 Task: Create a due date automation trigger when advanced on, 2 working days after a card is due add fields without custom field "Resume" set to a date more than 1 working days from now at 11:00 AM.
Action: Mouse moved to (922, 340)
Screenshot: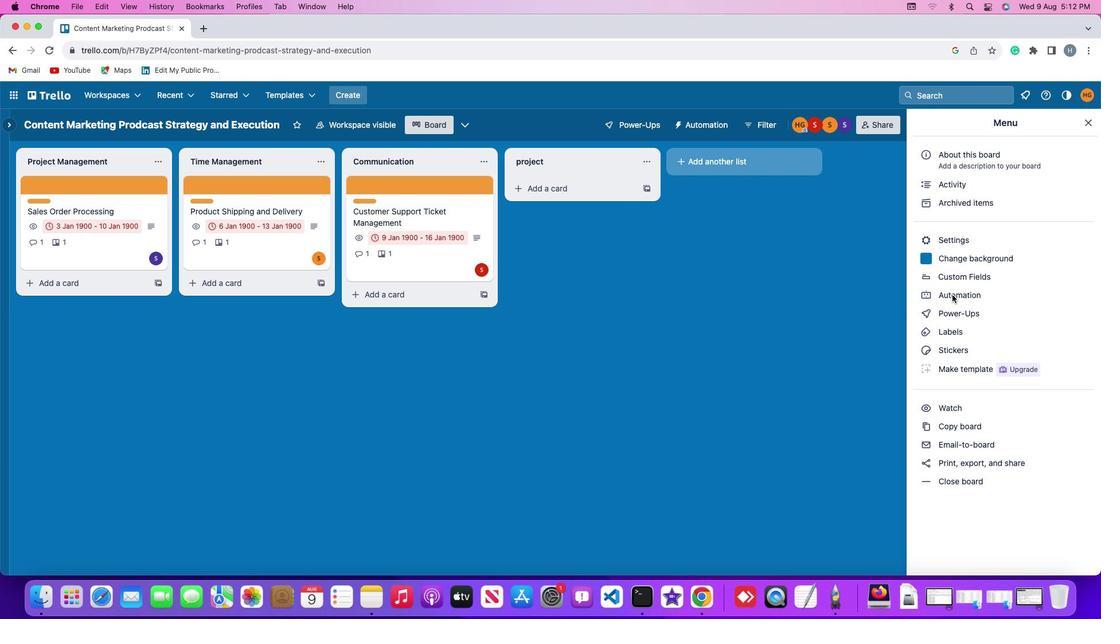 
Action: Mouse pressed left at (922, 340)
Screenshot: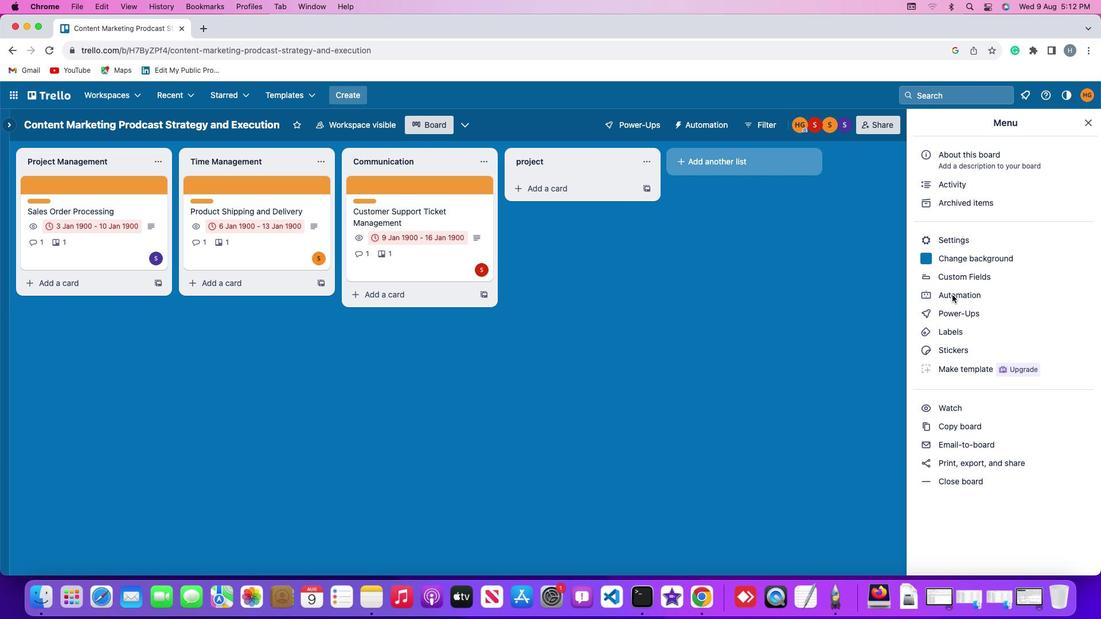 
Action: Mouse pressed left at (922, 340)
Screenshot: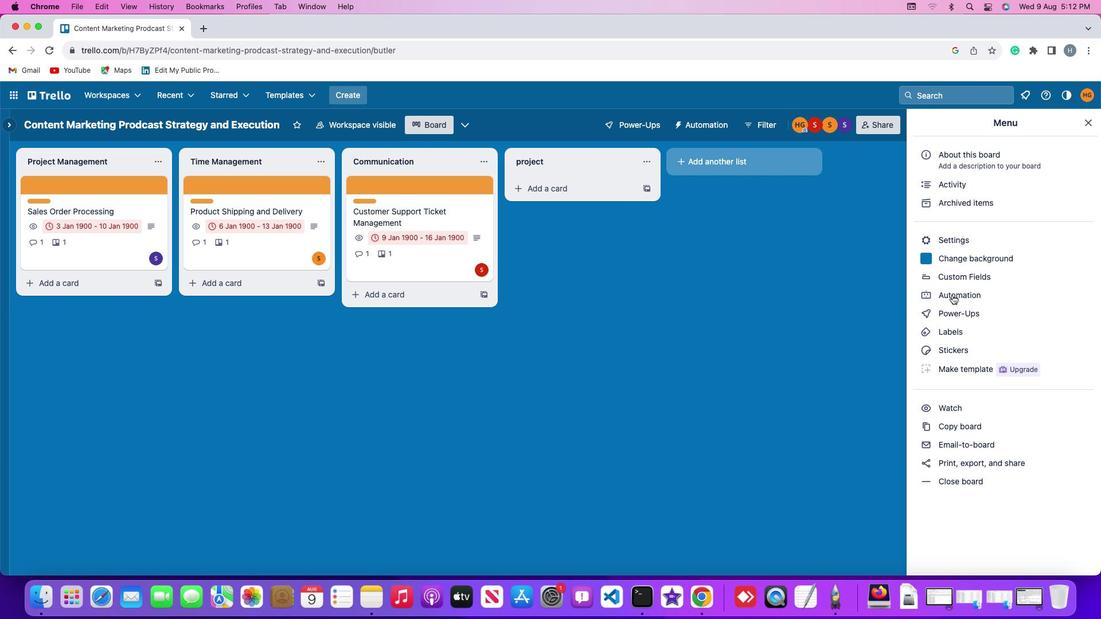 
Action: Mouse moved to (92, 323)
Screenshot: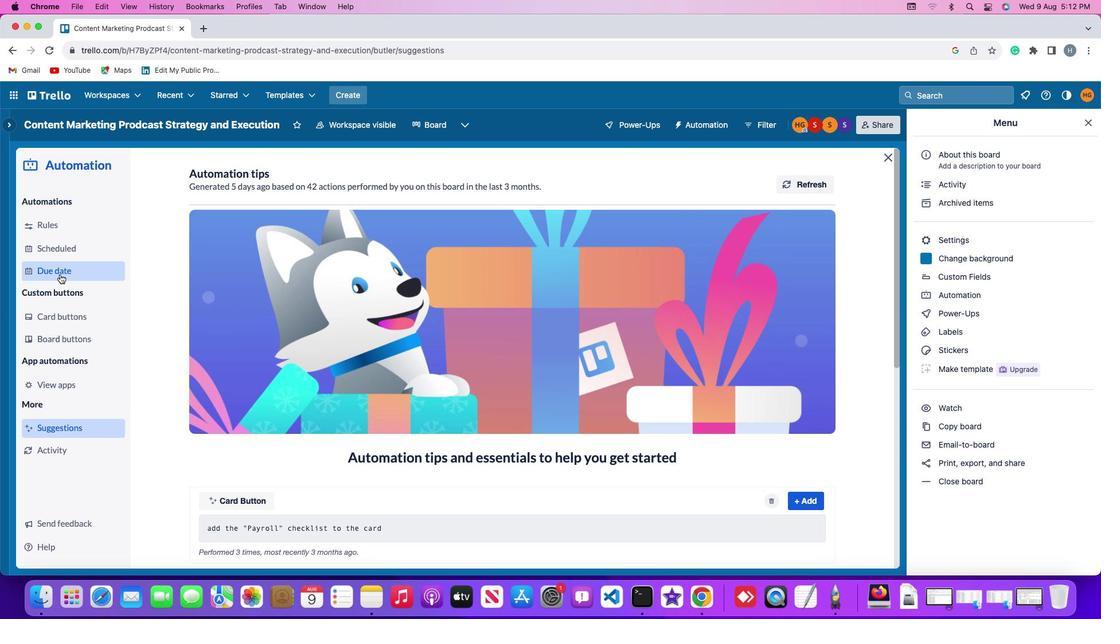 
Action: Mouse pressed left at (92, 323)
Screenshot: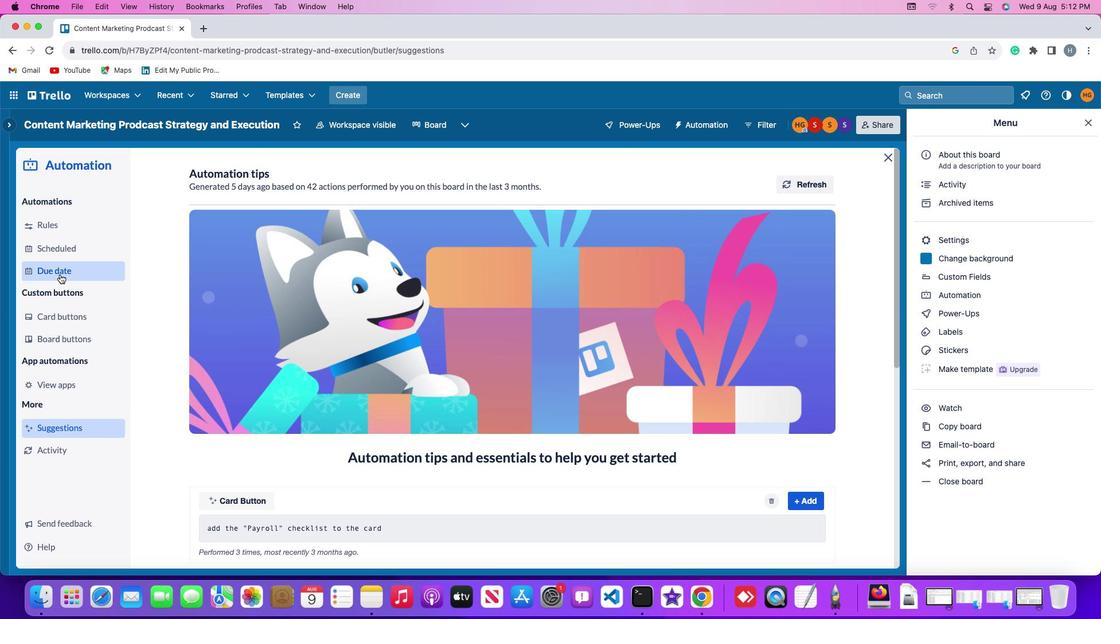
Action: Mouse moved to (750, 246)
Screenshot: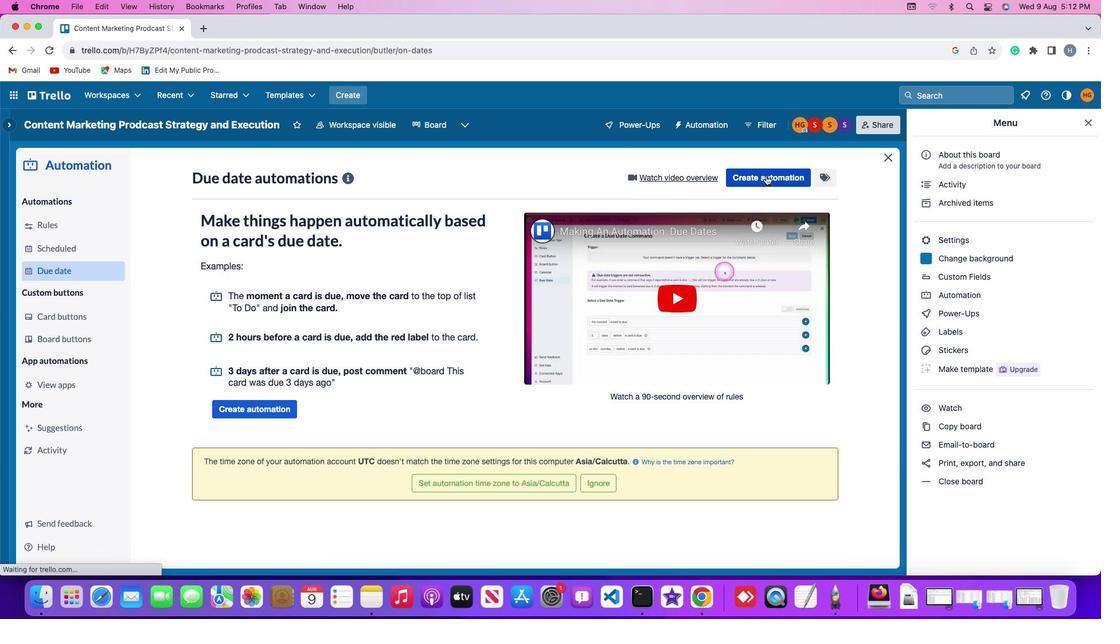 
Action: Mouse pressed left at (750, 246)
Screenshot: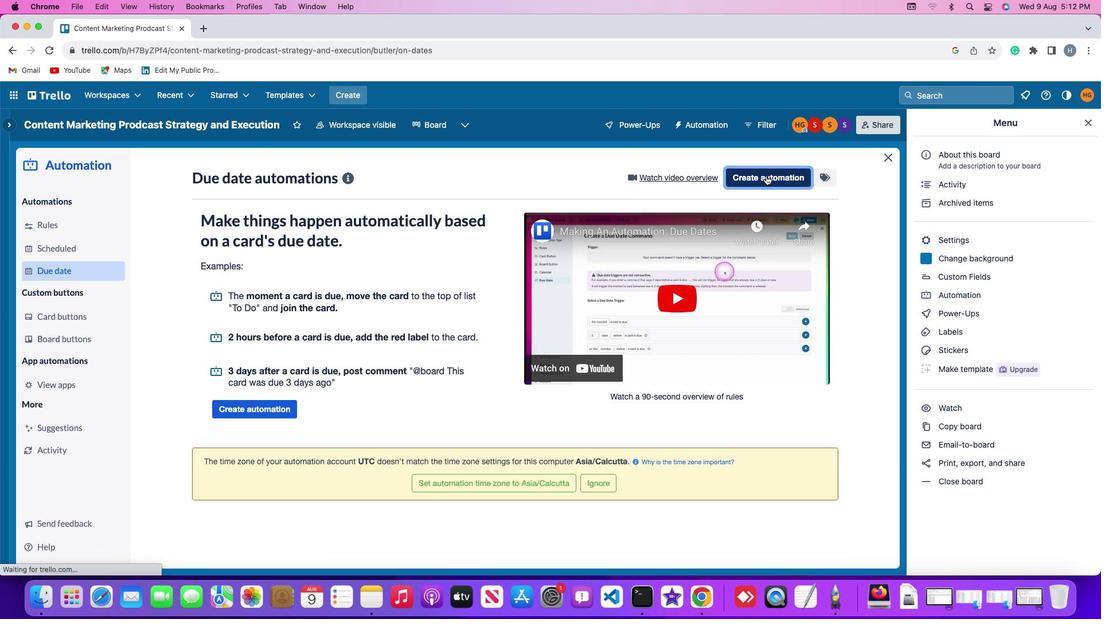 
Action: Mouse moved to (275, 331)
Screenshot: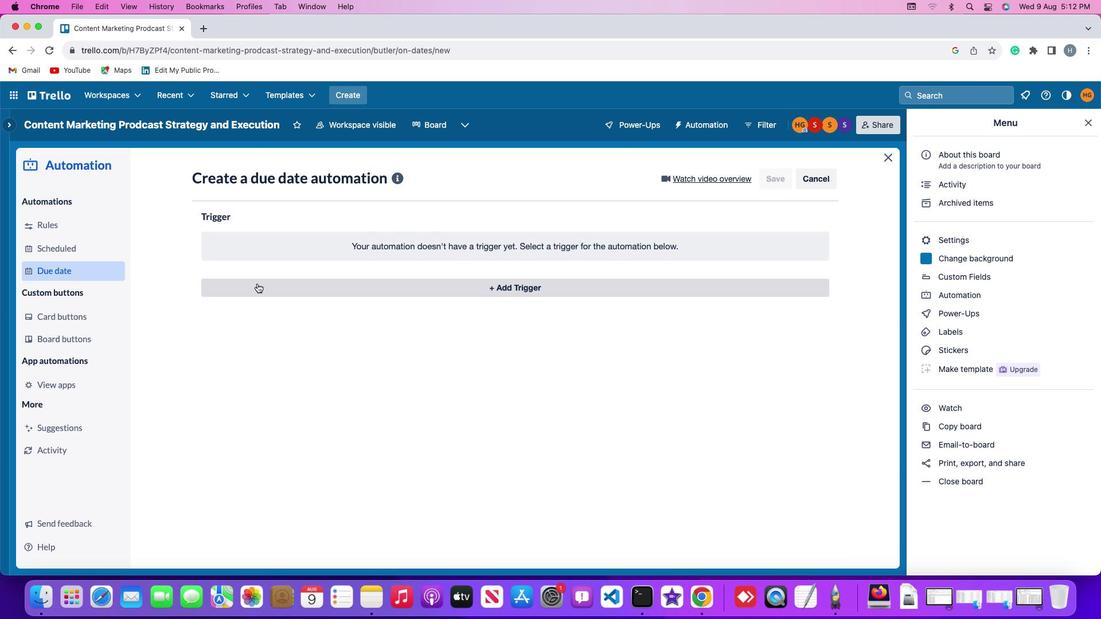 
Action: Mouse pressed left at (275, 331)
Screenshot: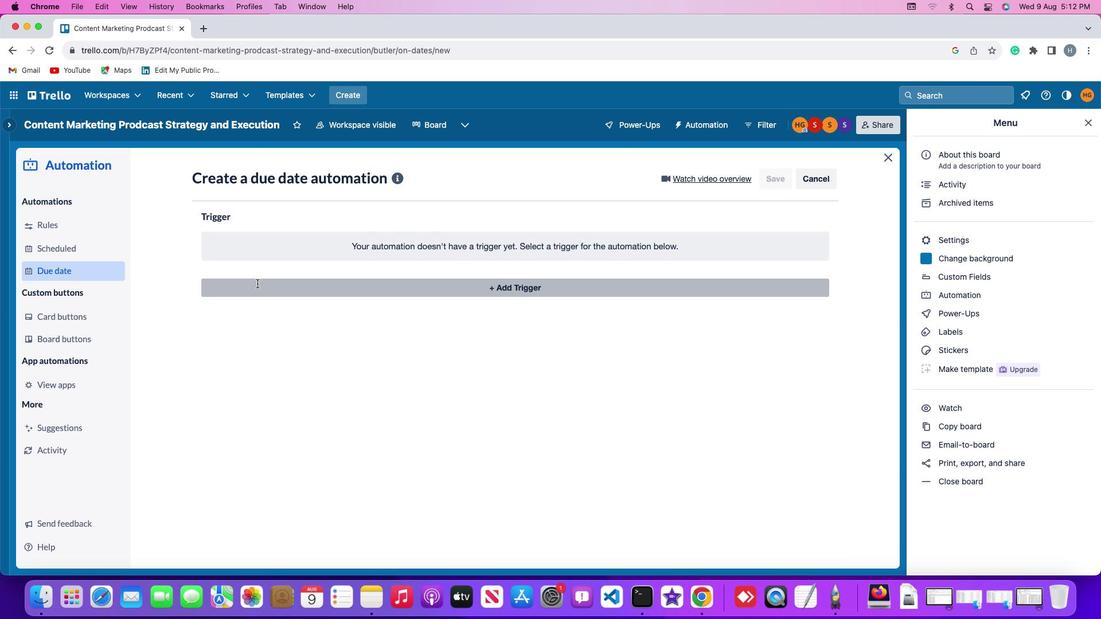 
Action: Mouse moved to (244, 468)
Screenshot: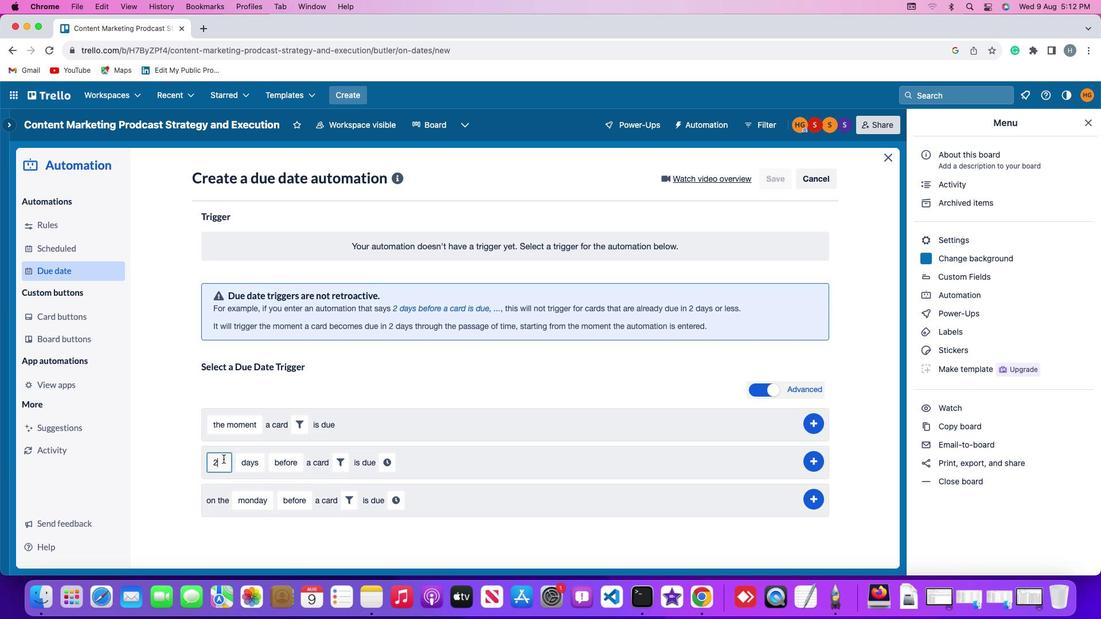 
Action: Mouse pressed left at (244, 468)
Screenshot: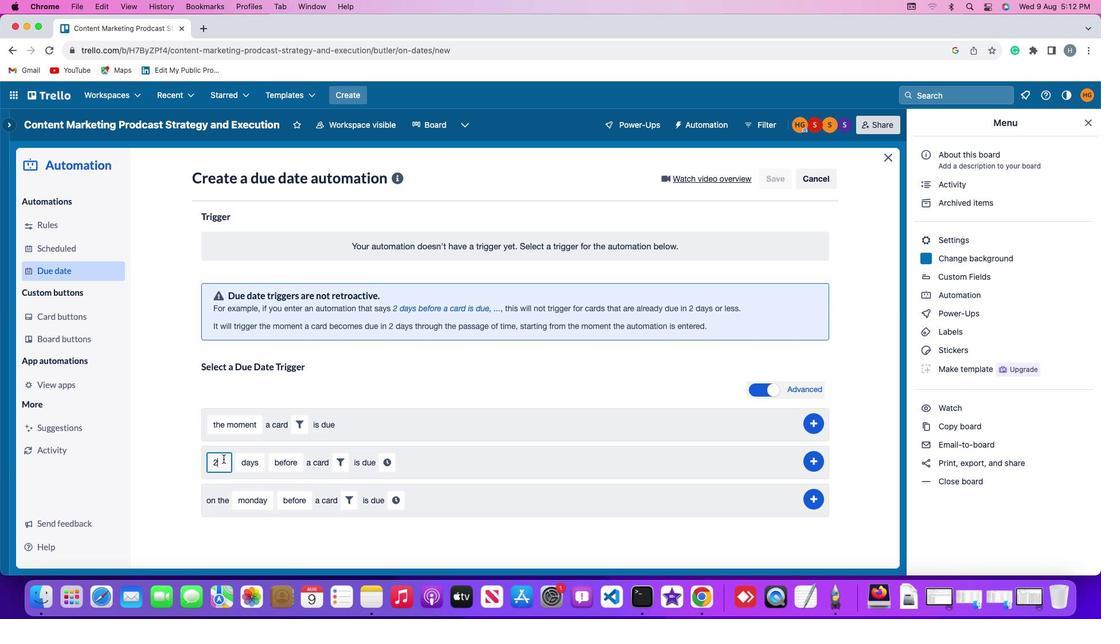 
Action: Mouse moved to (244, 464)
Screenshot: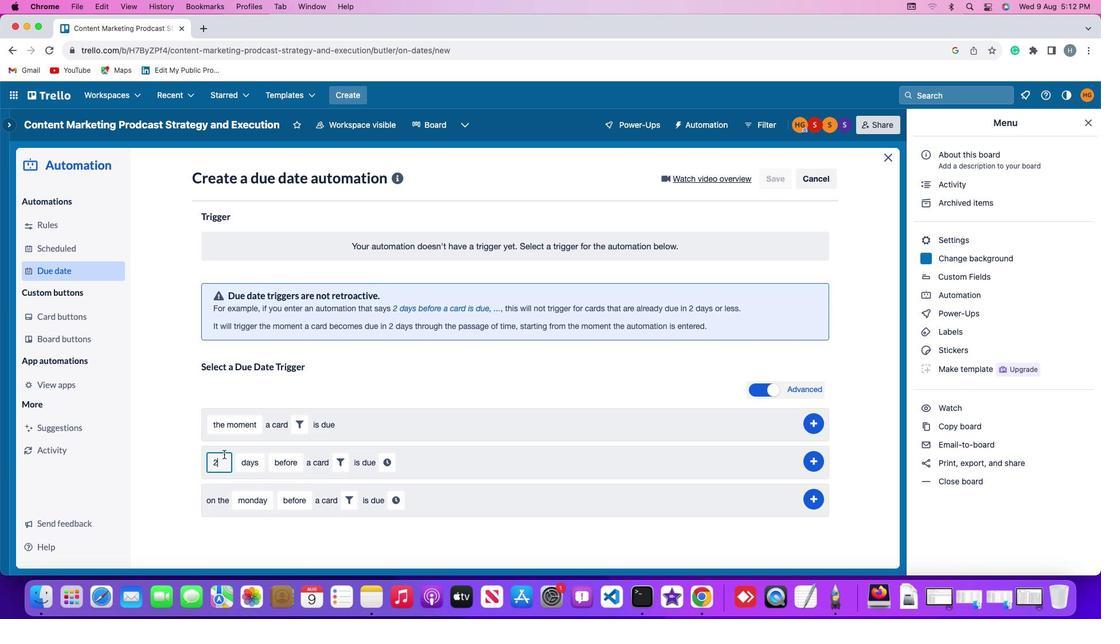 
Action: Key pressed Key.backspace'2'
Screenshot: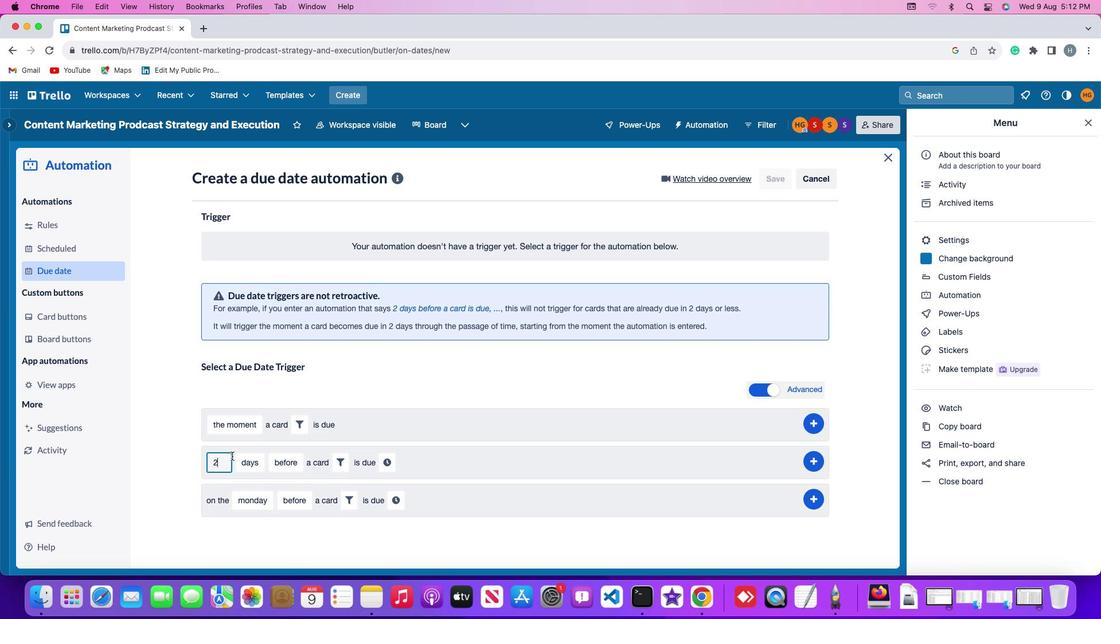 
Action: Mouse moved to (262, 464)
Screenshot: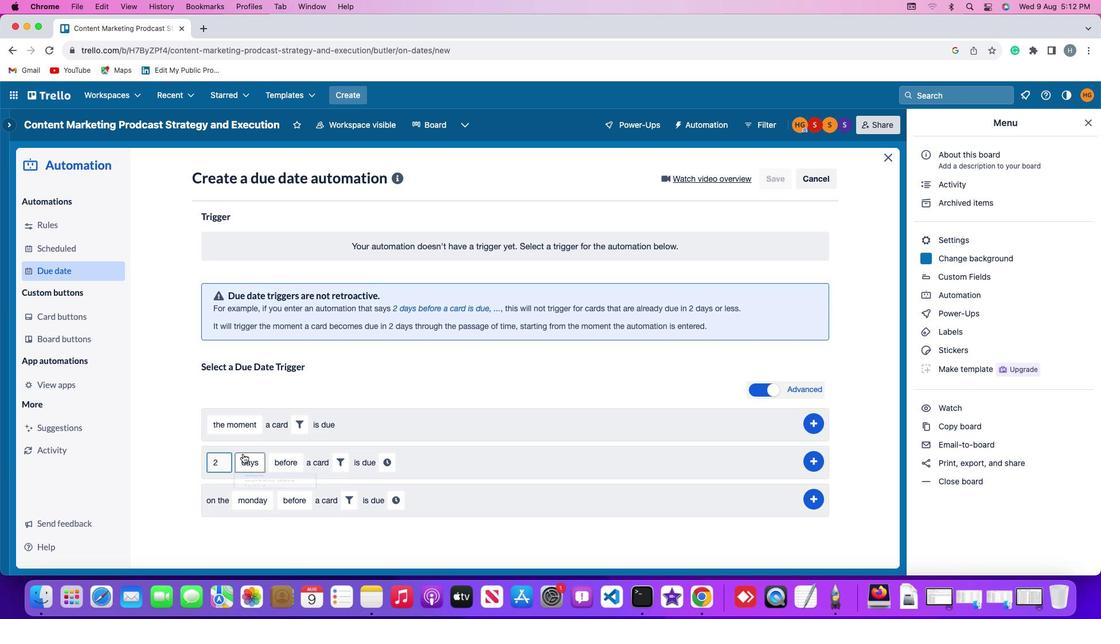 
Action: Mouse pressed left at (262, 464)
Screenshot: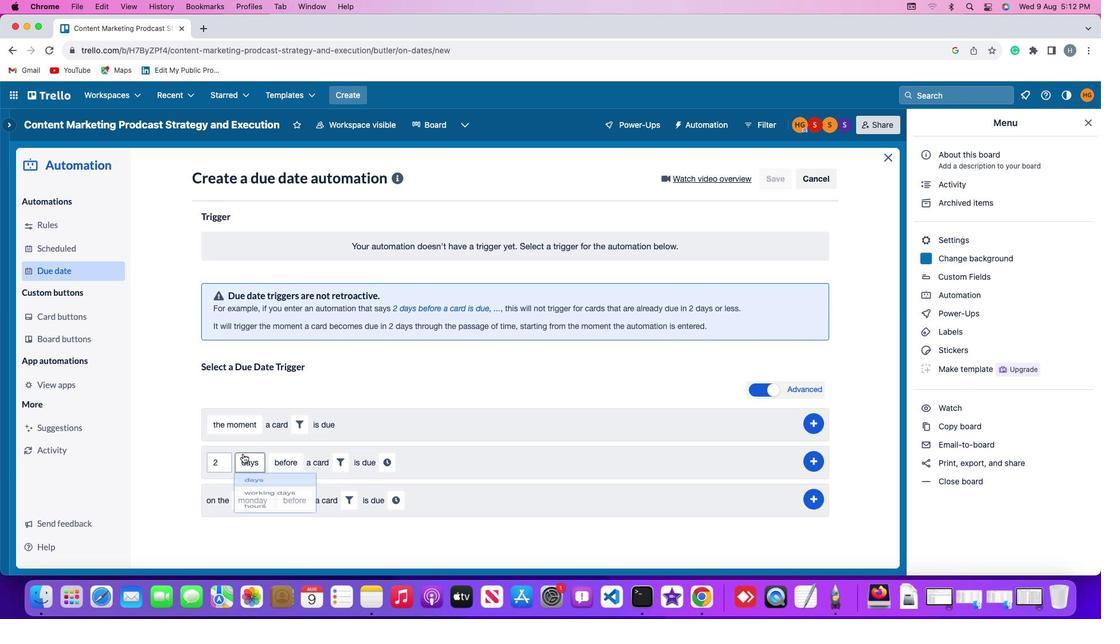 
Action: Mouse moved to (282, 504)
Screenshot: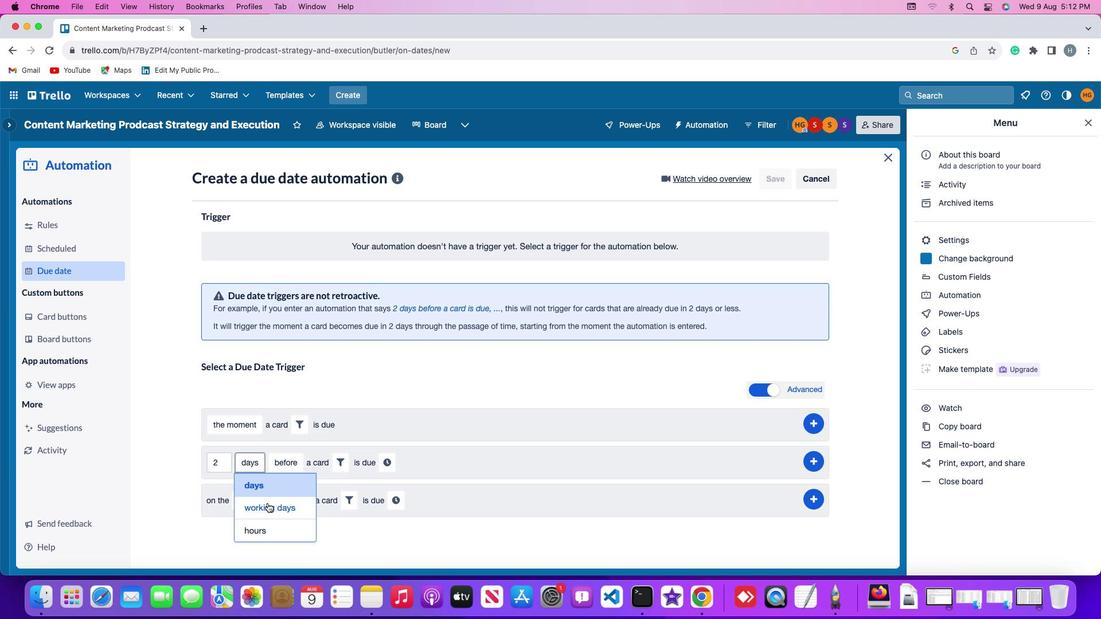 
Action: Mouse pressed left at (282, 504)
Screenshot: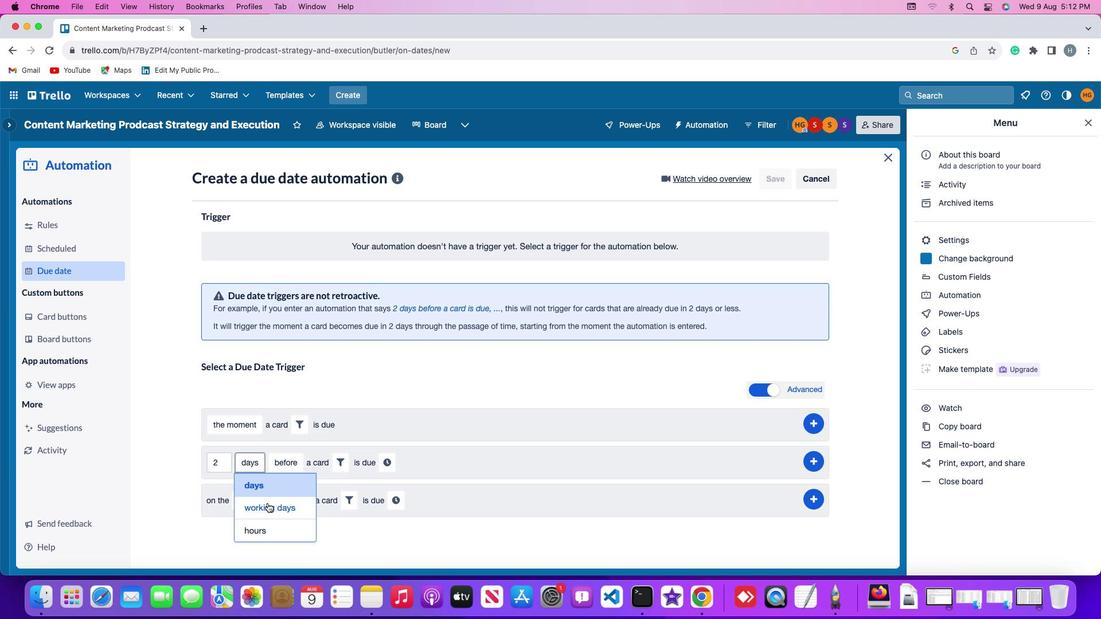 
Action: Mouse moved to (343, 471)
Screenshot: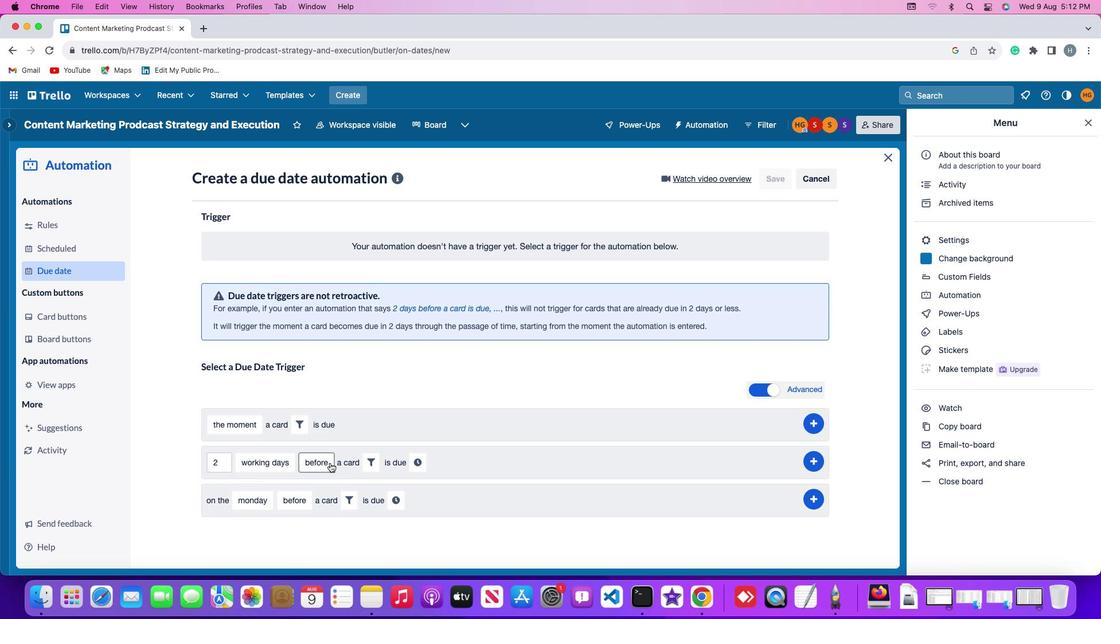 
Action: Mouse pressed left at (343, 471)
Screenshot: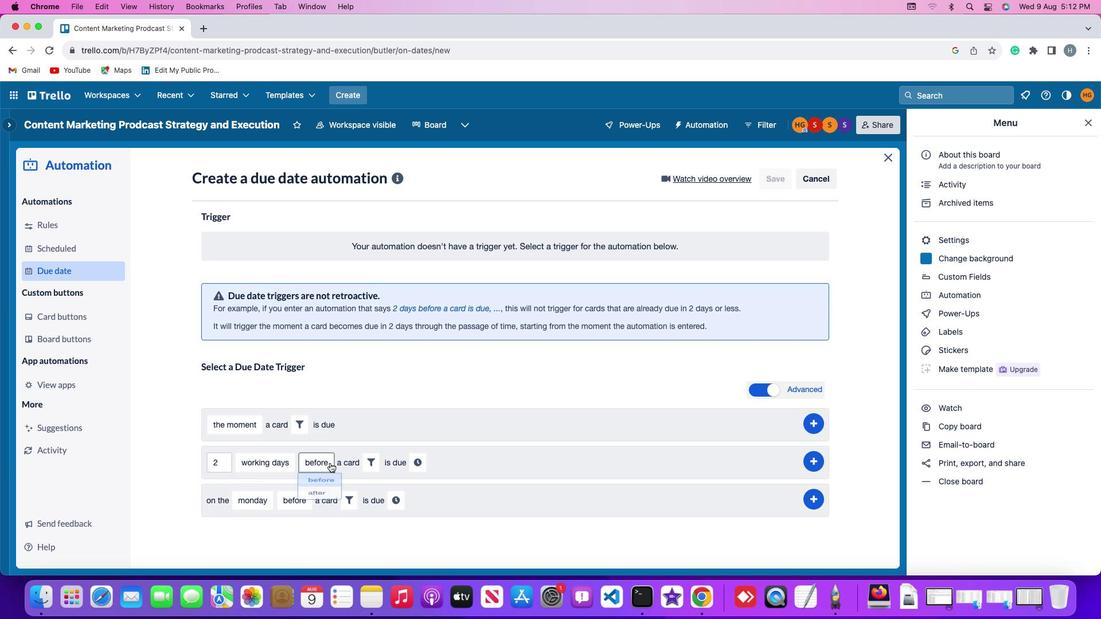 
Action: Mouse moved to (337, 506)
Screenshot: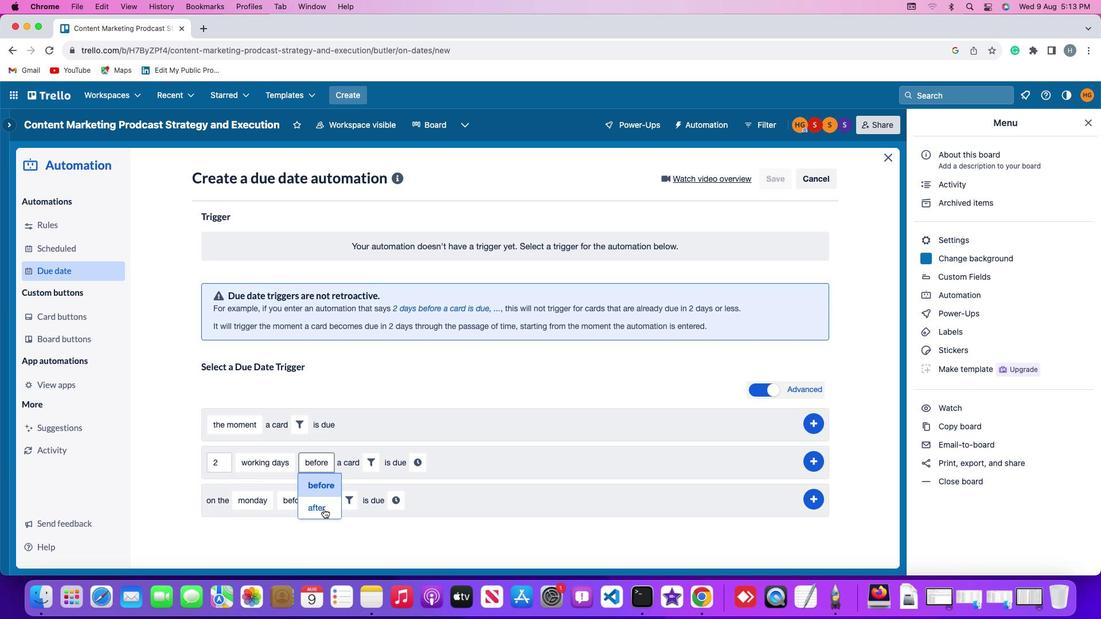 
Action: Mouse pressed left at (337, 506)
Screenshot: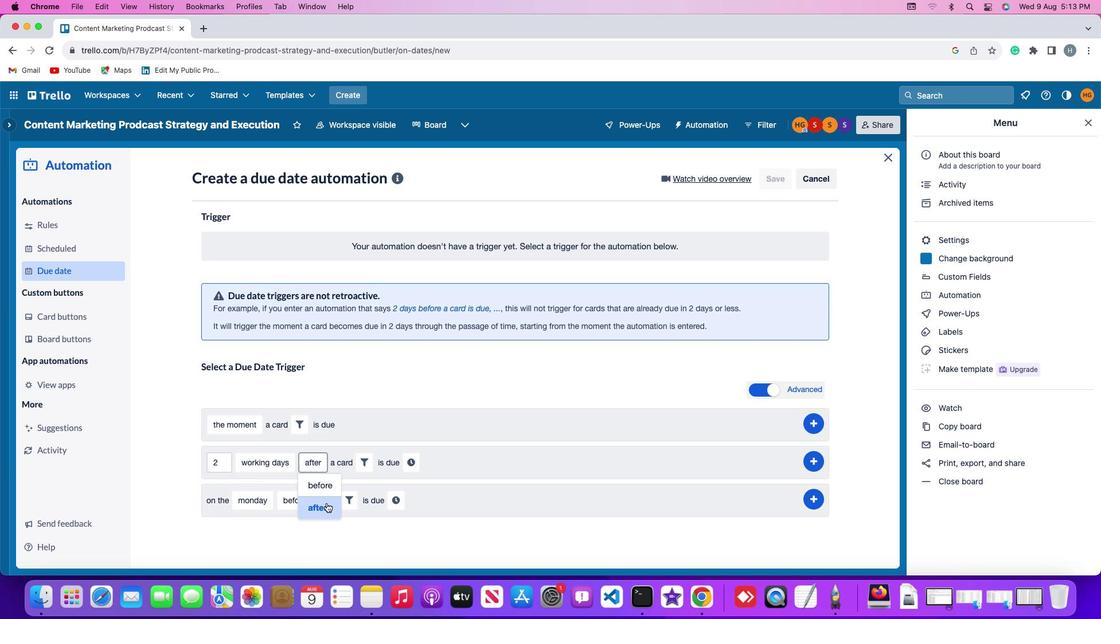 
Action: Mouse moved to (372, 471)
Screenshot: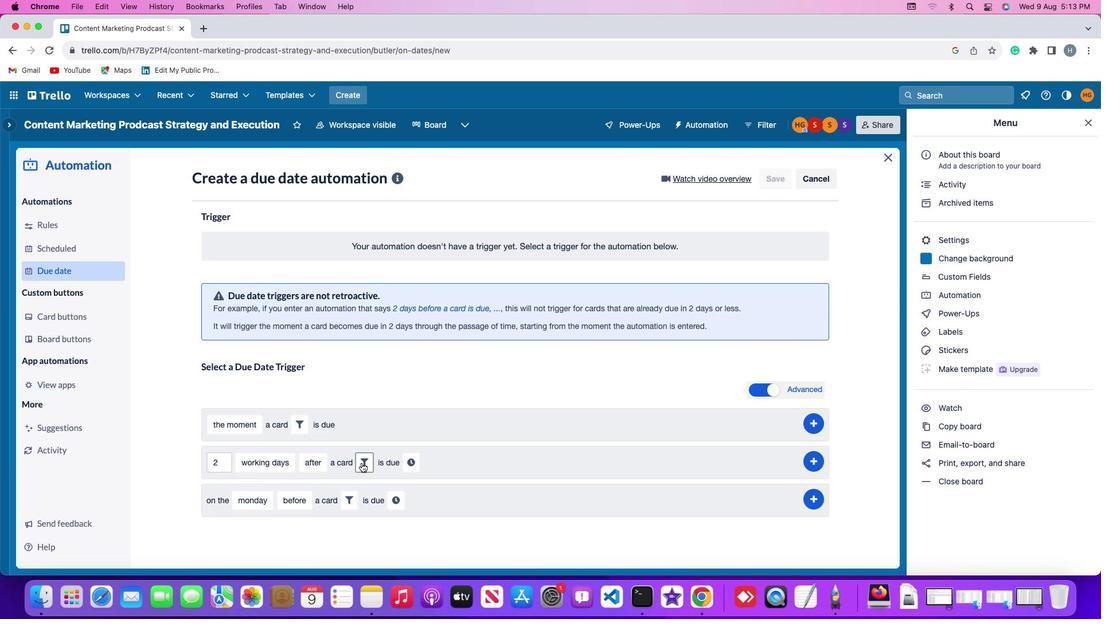
Action: Mouse pressed left at (372, 471)
Screenshot: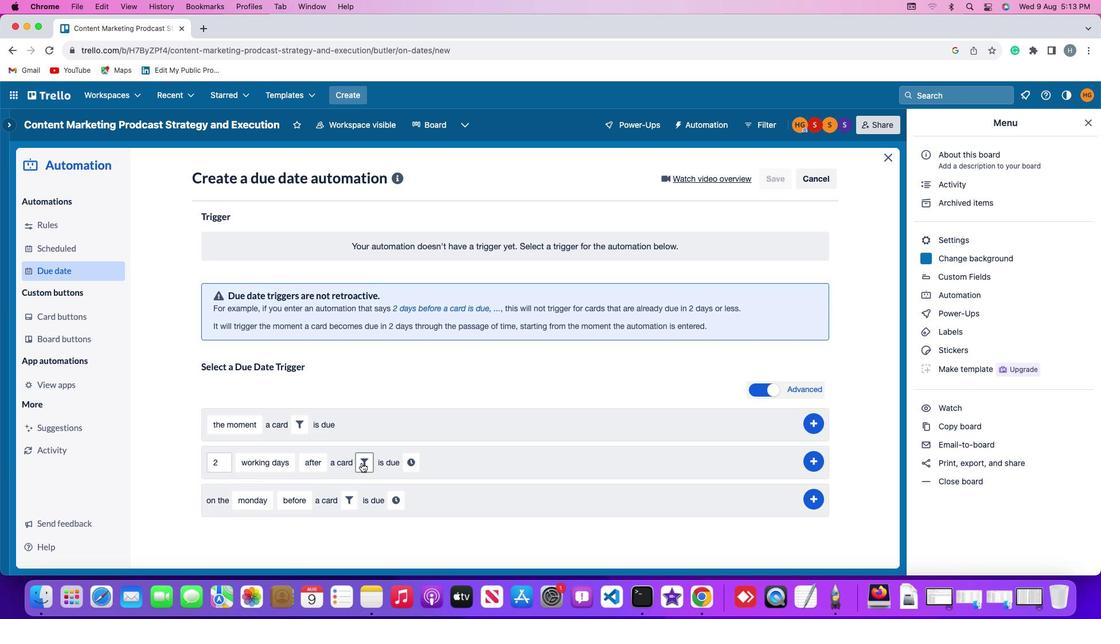 
Action: Mouse moved to (542, 502)
Screenshot: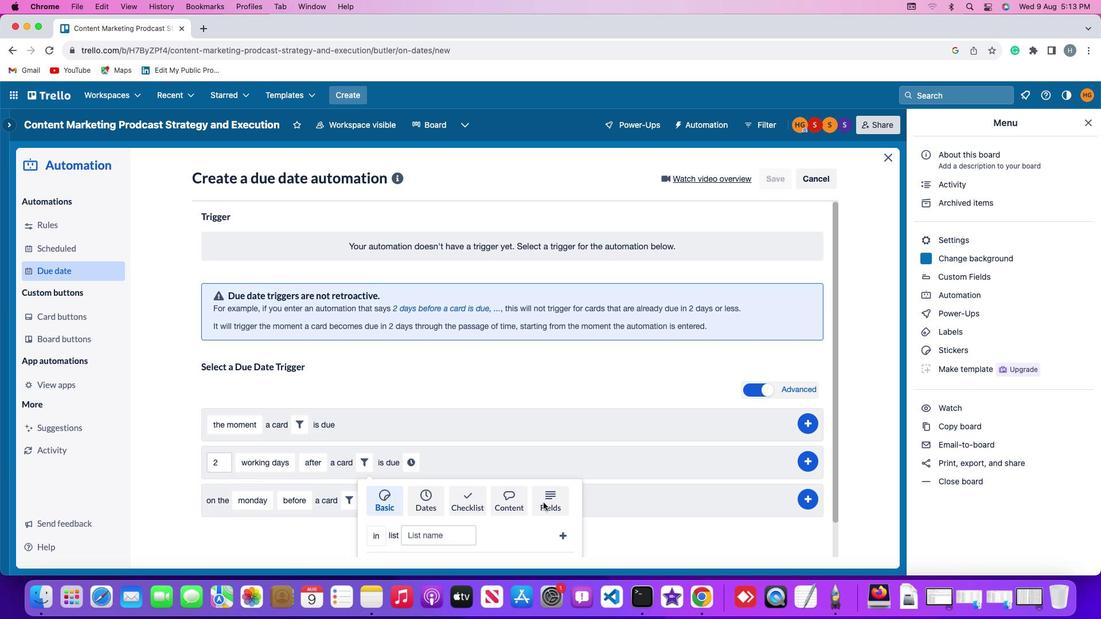 
Action: Mouse pressed left at (542, 502)
Screenshot: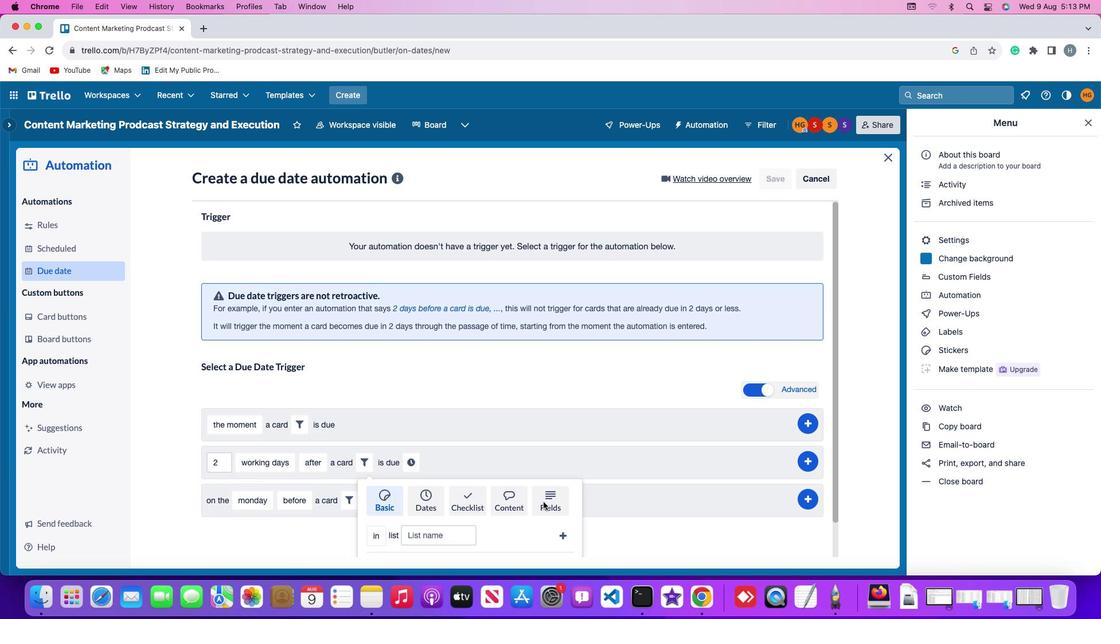 
Action: Mouse moved to (345, 518)
Screenshot: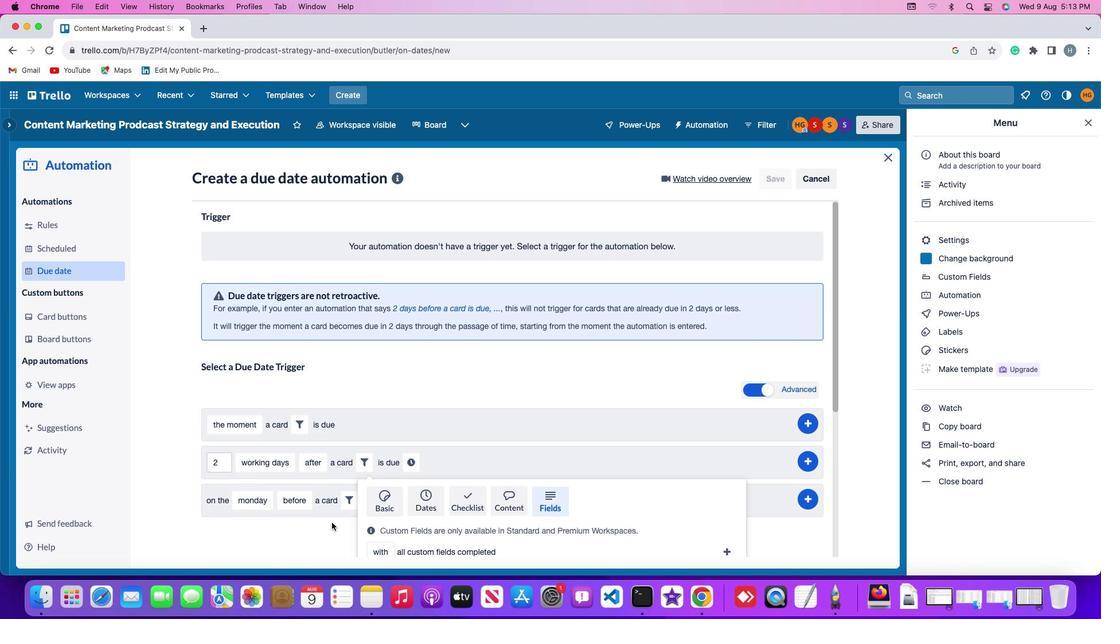 
Action: Mouse scrolled (345, 518) with delta (36, 108)
Screenshot: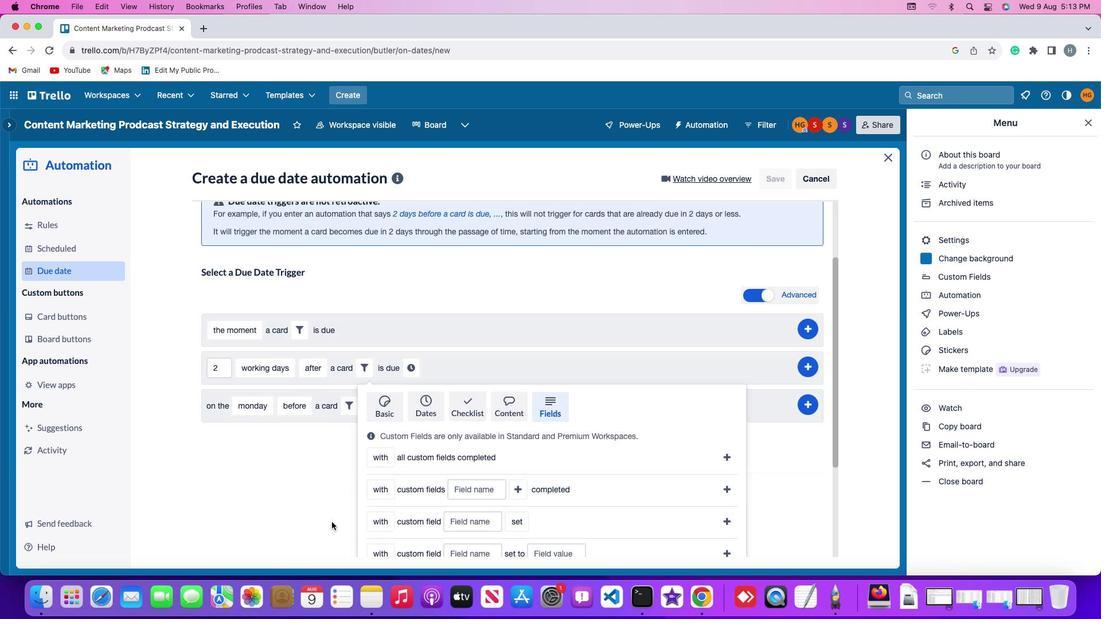 
Action: Mouse scrolled (345, 518) with delta (36, 108)
Screenshot: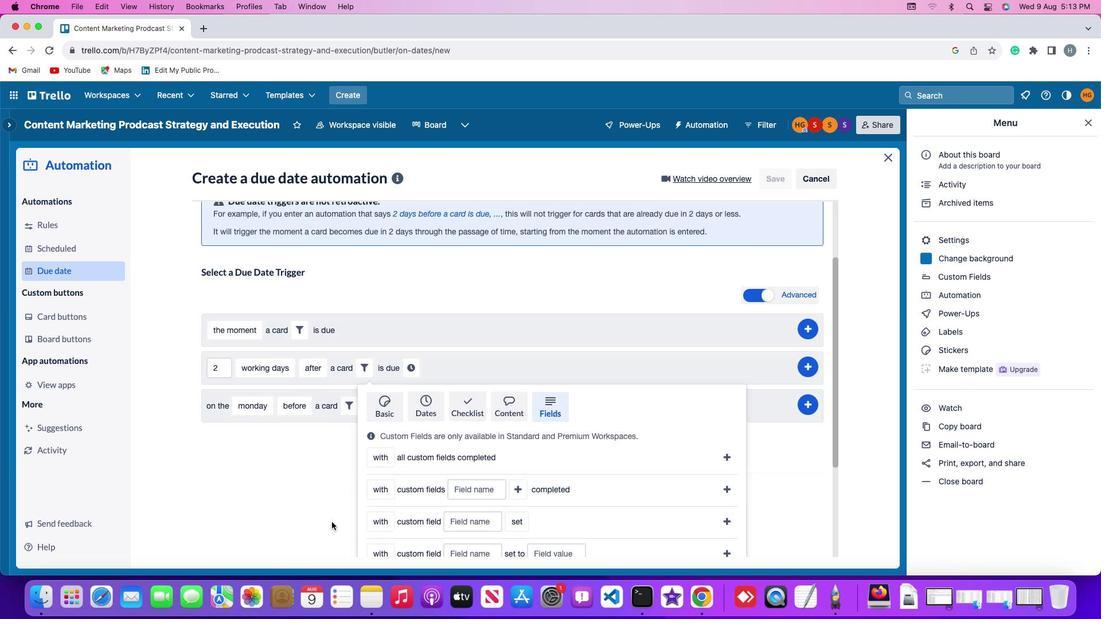 
Action: Mouse scrolled (345, 518) with delta (36, 107)
Screenshot: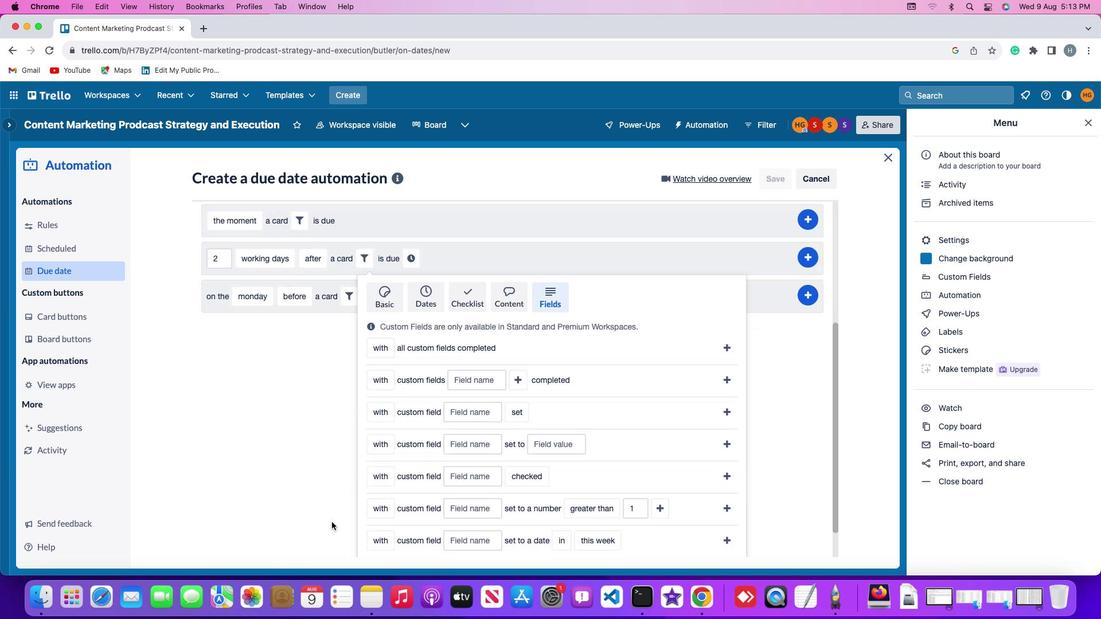 
Action: Mouse scrolled (345, 518) with delta (36, 106)
Screenshot: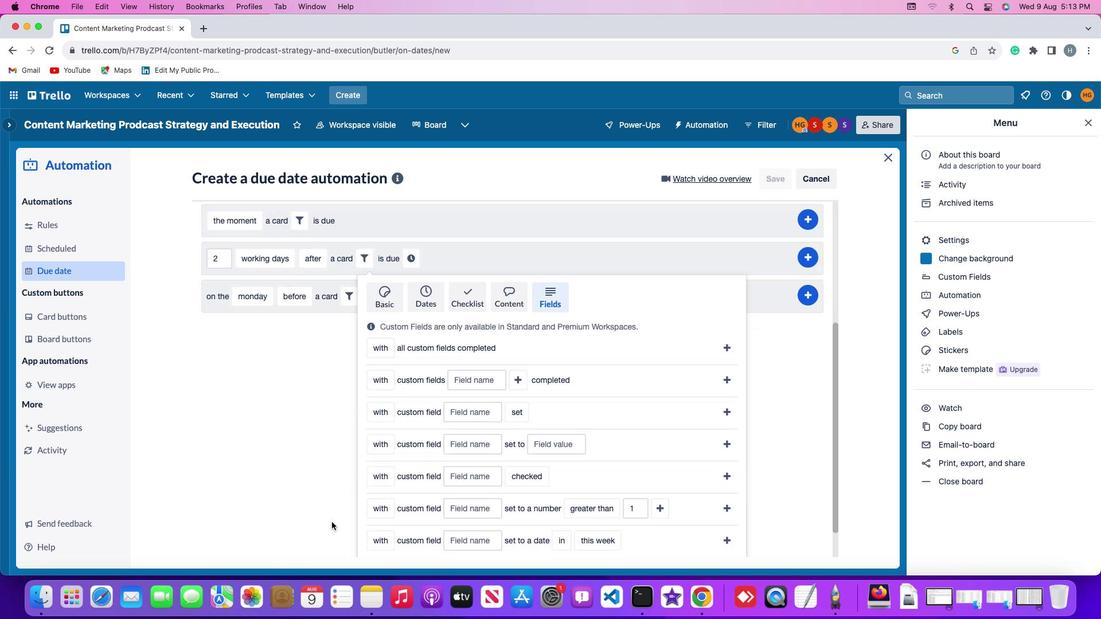 
Action: Mouse scrolled (345, 518) with delta (36, 106)
Screenshot: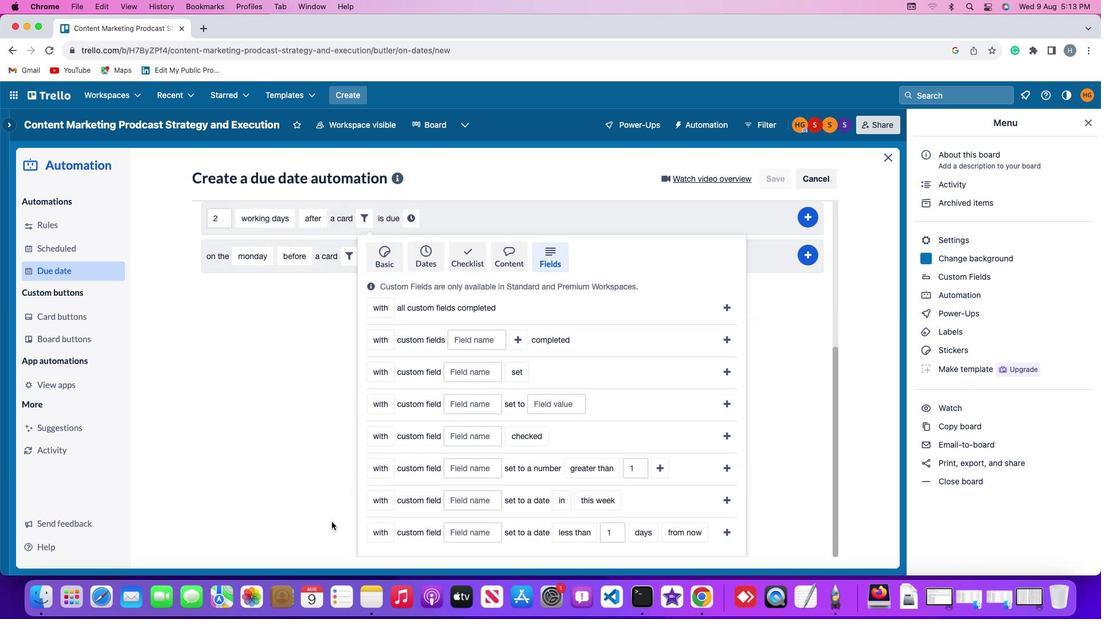 
Action: Mouse moved to (345, 517)
Screenshot: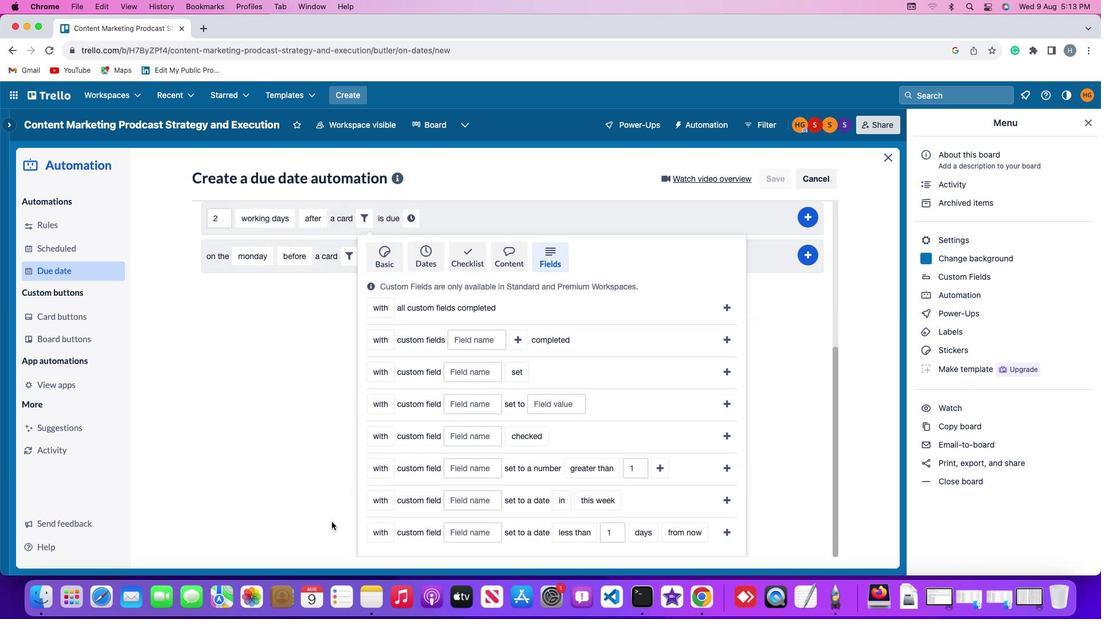 
Action: Mouse scrolled (345, 517) with delta (36, 106)
Screenshot: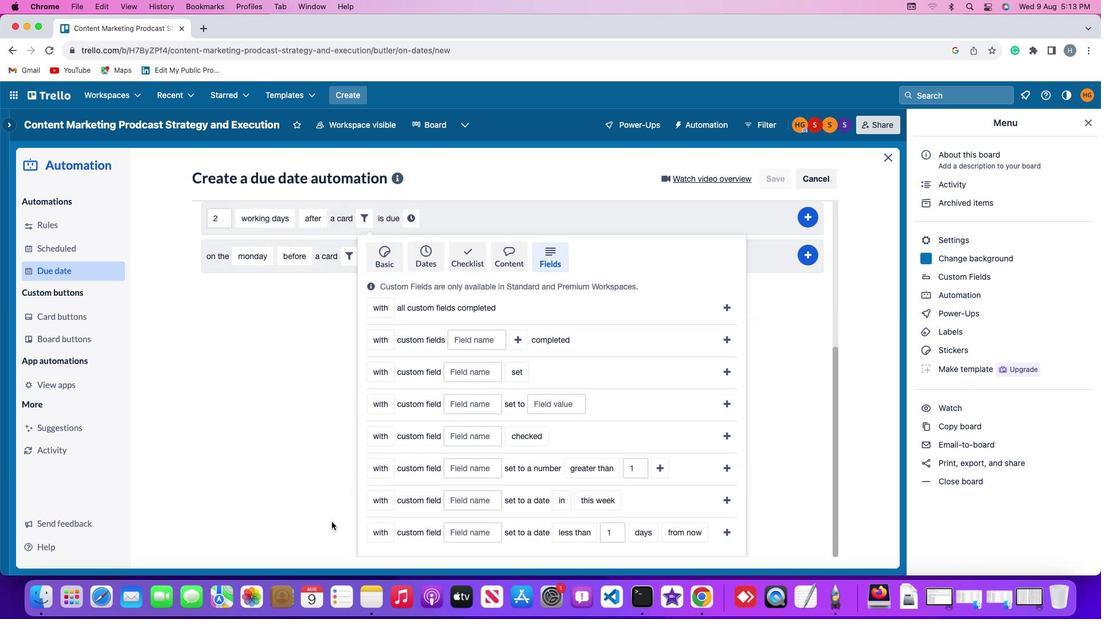 
Action: Mouse moved to (345, 517)
Screenshot: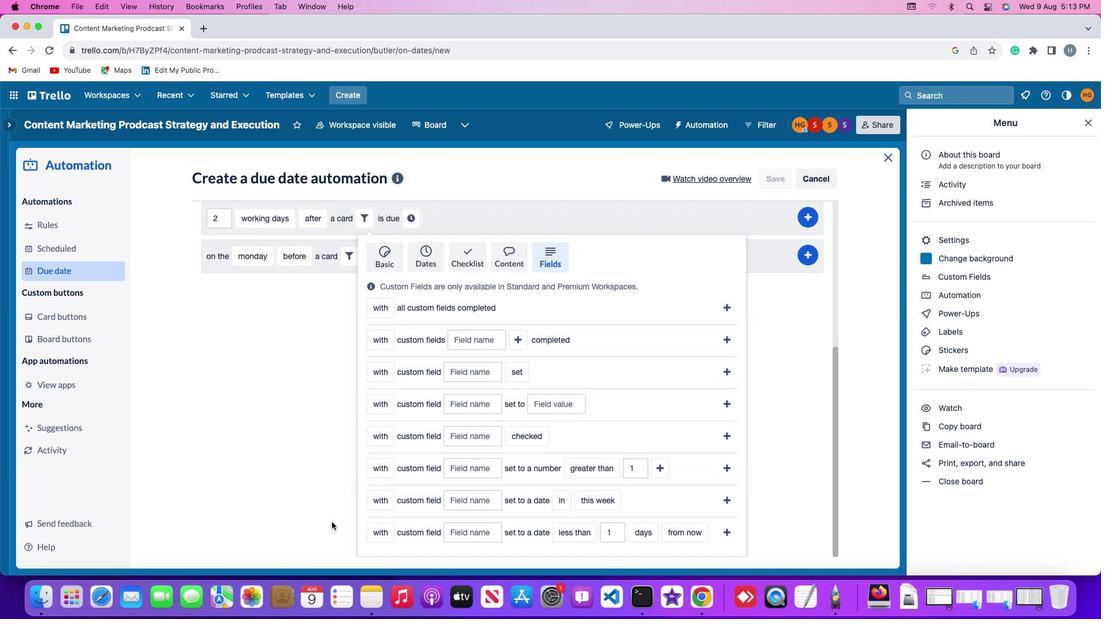 
Action: Mouse scrolled (345, 517) with delta (36, 108)
Screenshot: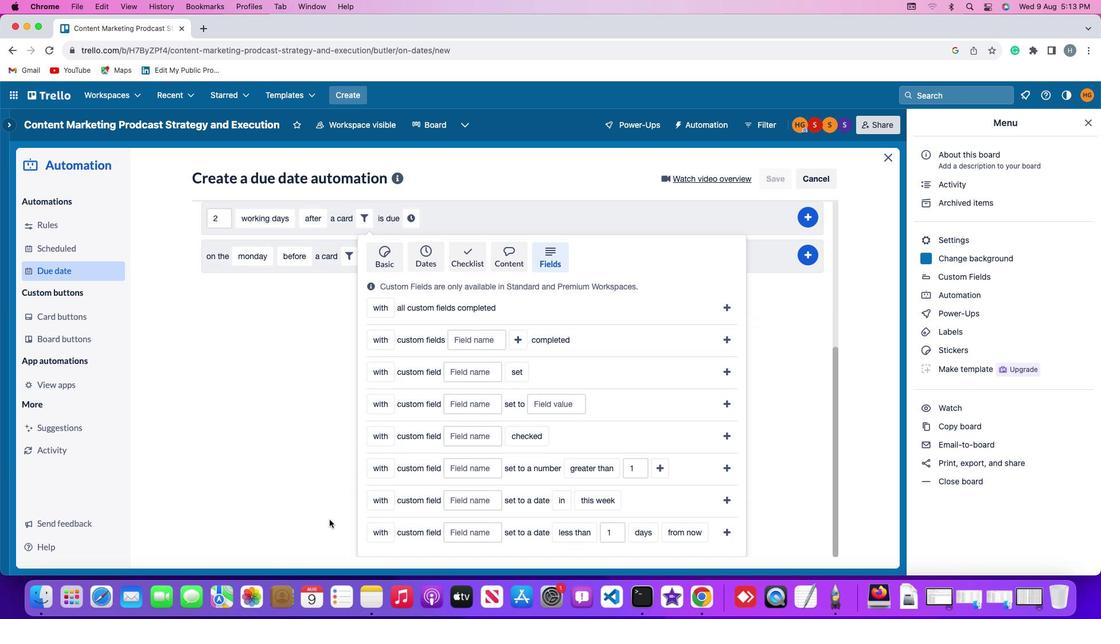 
Action: Mouse moved to (344, 516)
Screenshot: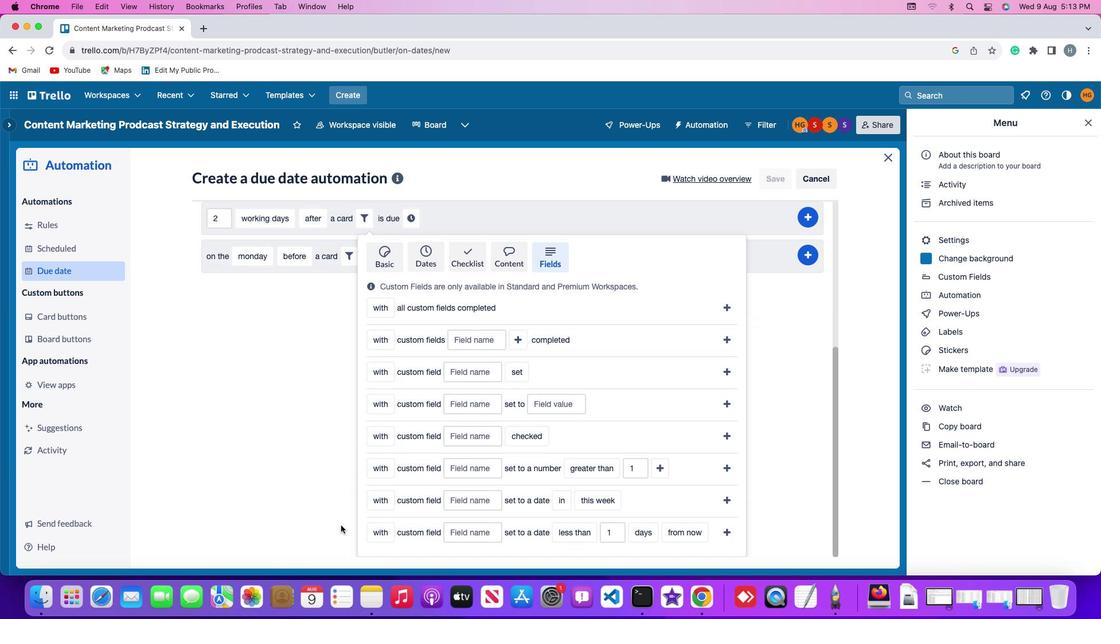 
Action: Mouse scrolled (344, 516) with delta (36, 108)
Screenshot: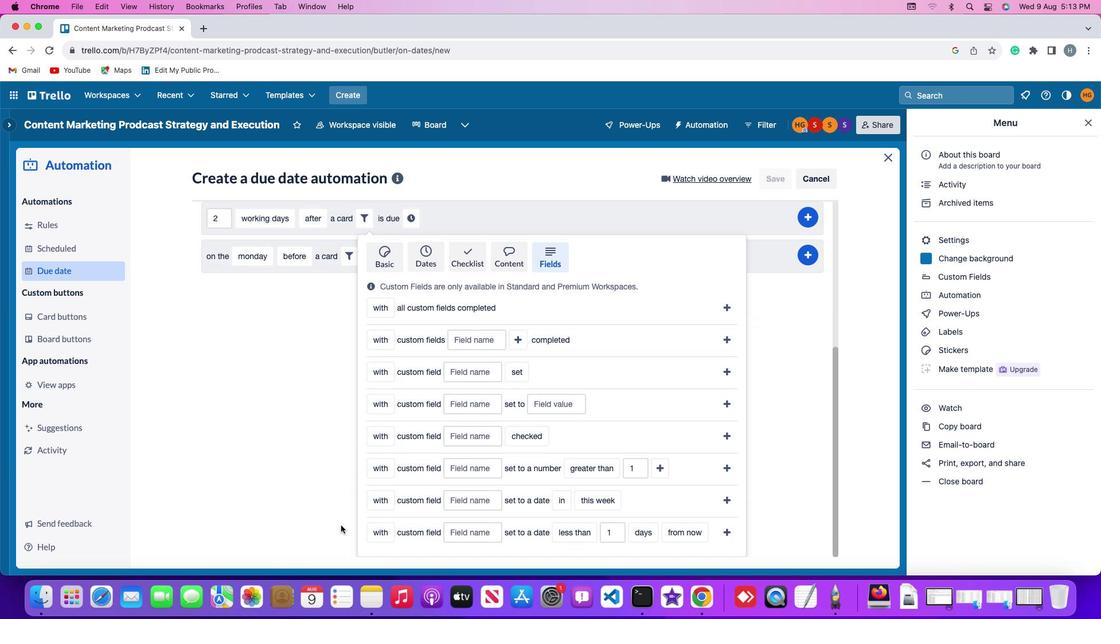 
Action: Mouse moved to (382, 527)
Screenshot: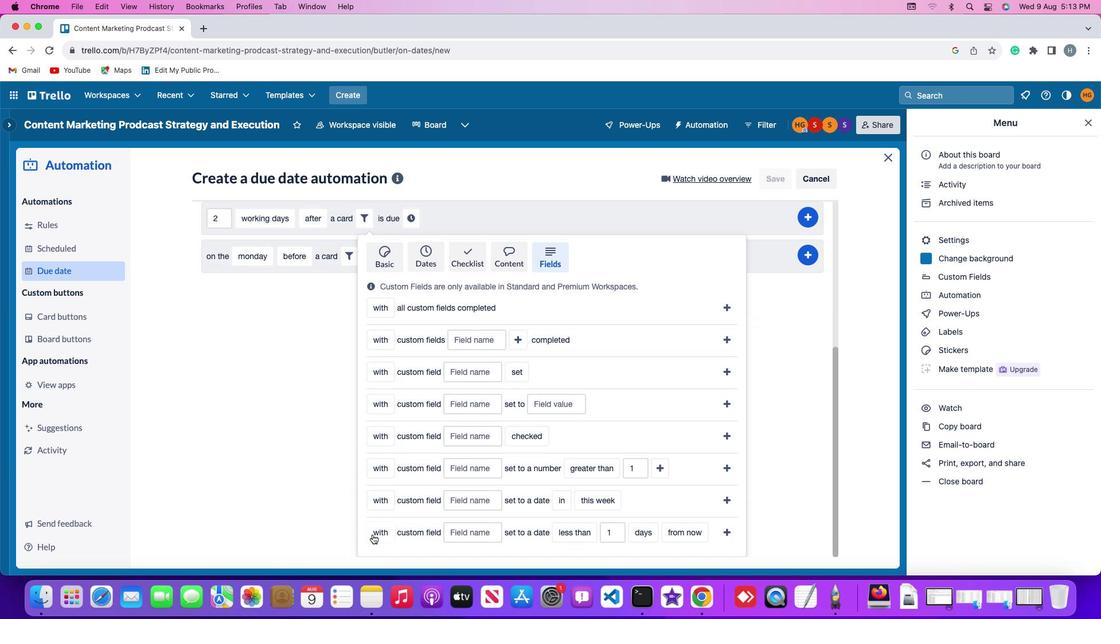 
Action: Mouse pressed left at (382, 527)
Screenshot: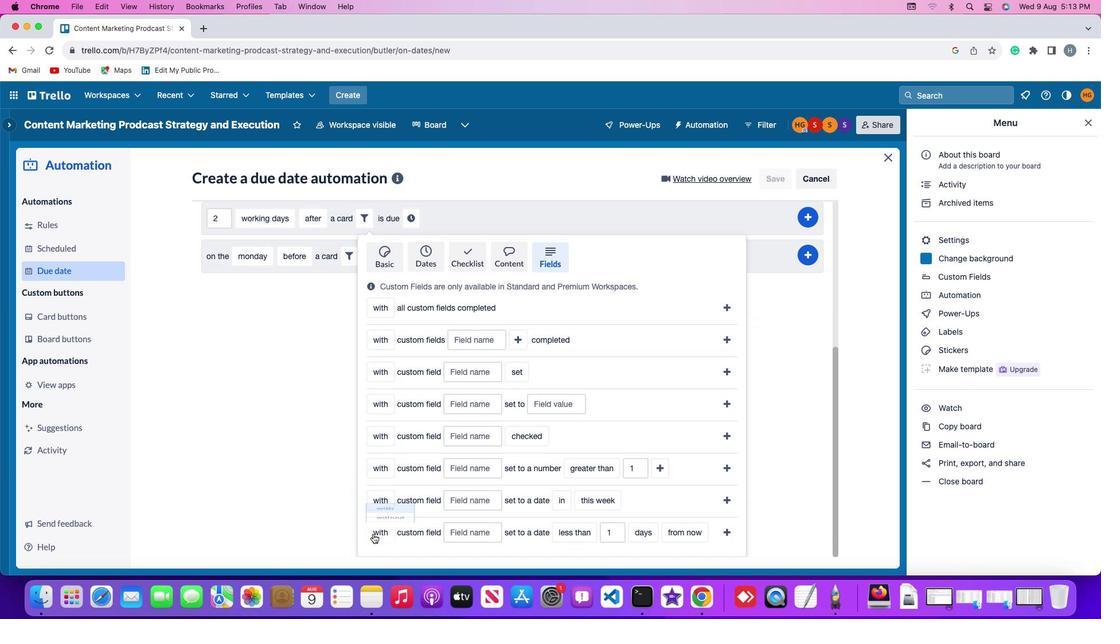 
Action: Mouse moved to (391, 507)
Screenshot: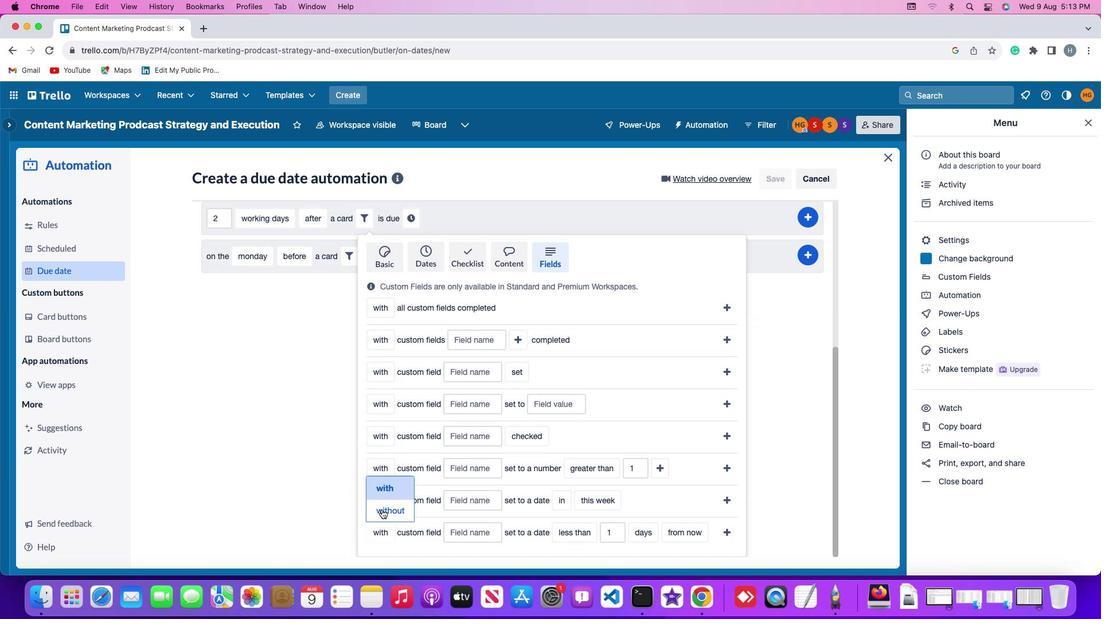 
Action: Mouse pressed left at (391, 507)
Screenshot: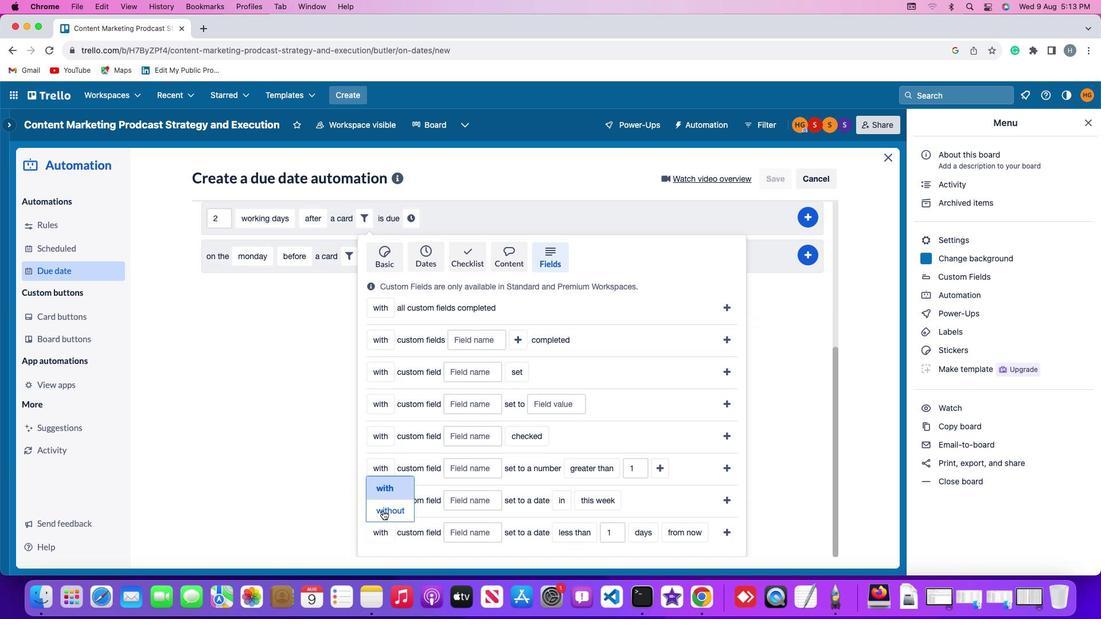 
Action: Mouse moved to (468, 523)
Screenshot: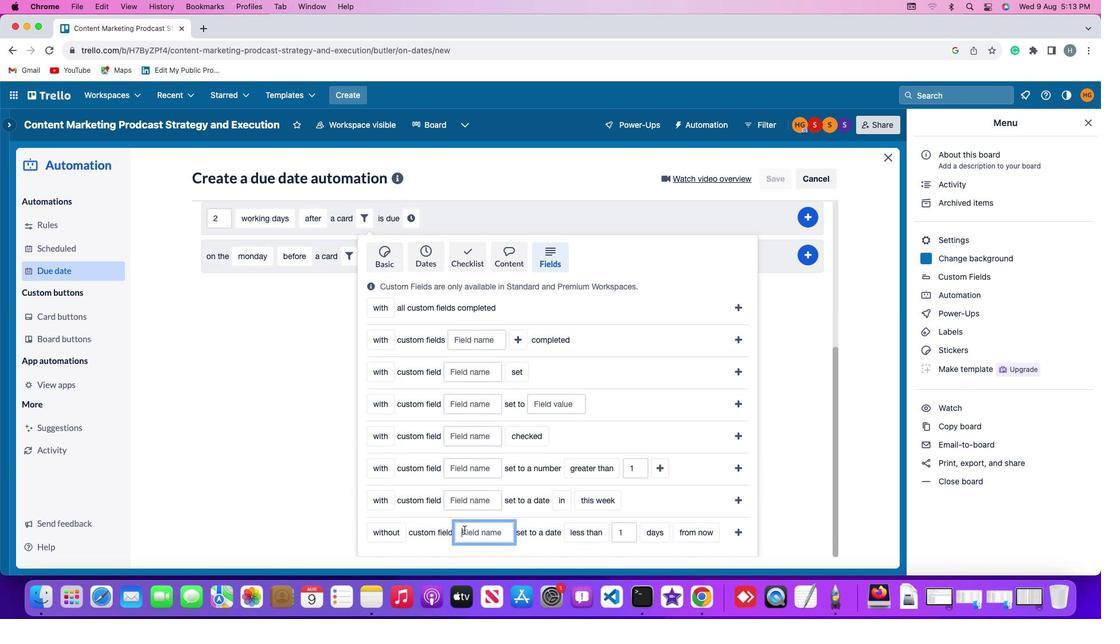 
Action: Mouse pressed left at (468, 523)
Screenshot: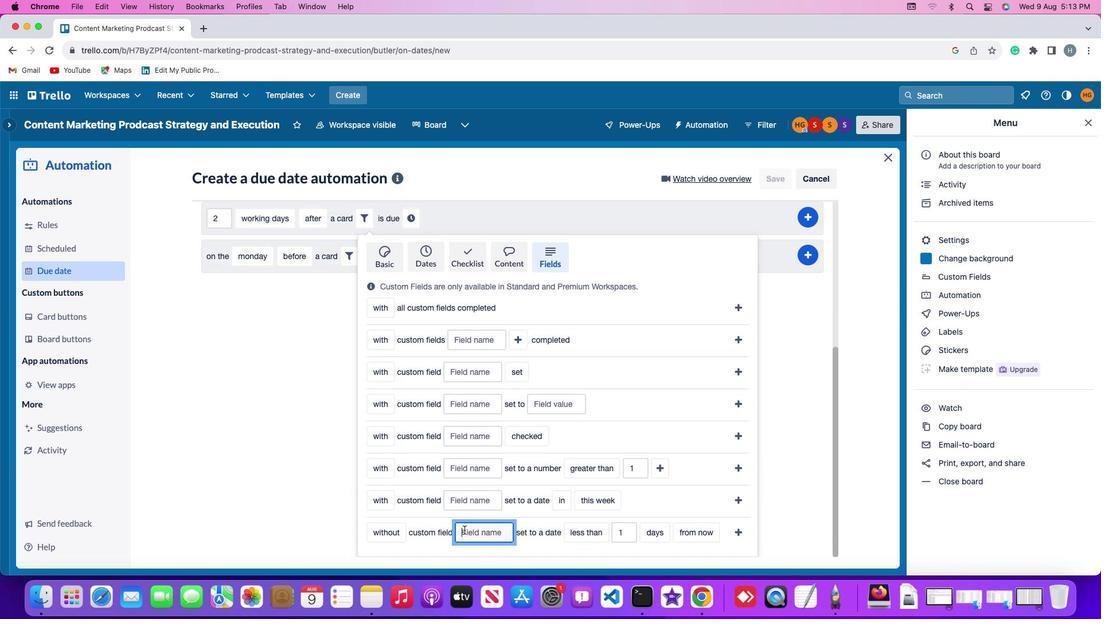 
Action: Mouse moved to (469, 523)
Screenshot: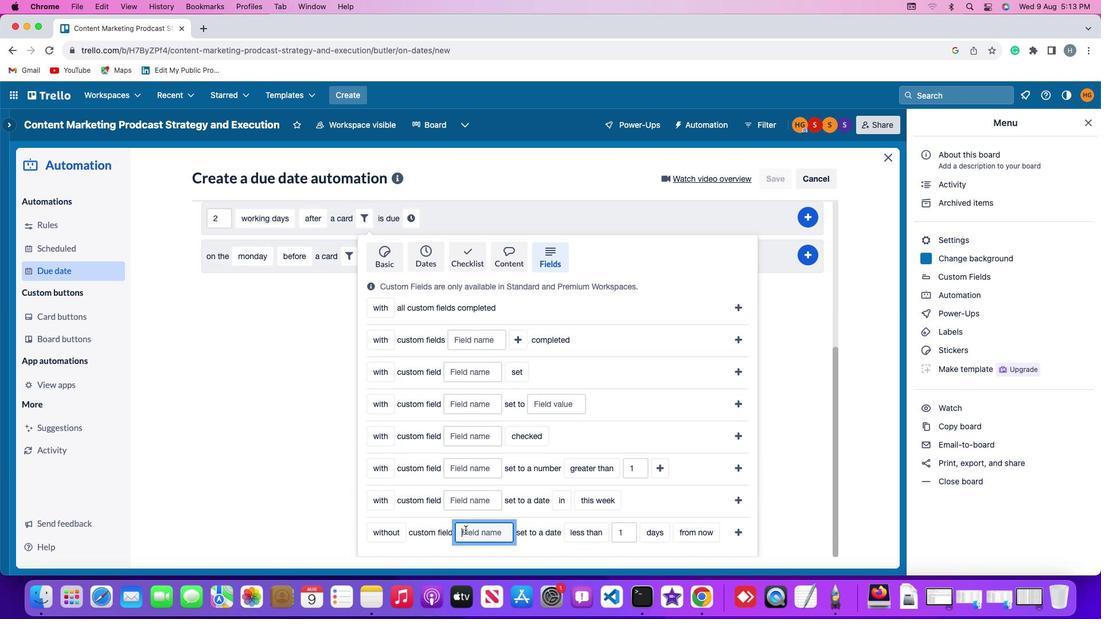 
Action: Key pressed Key.shift'R''e''s''u''m''e'
Screenshot: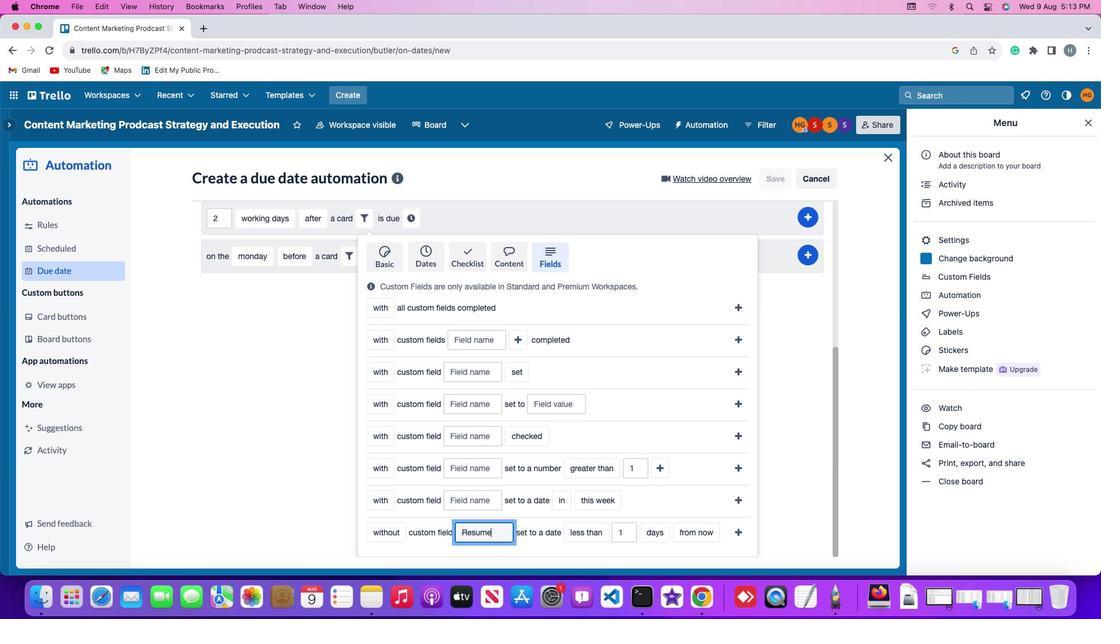 
Action: Mouse moved to (577, 524)
Screenshot: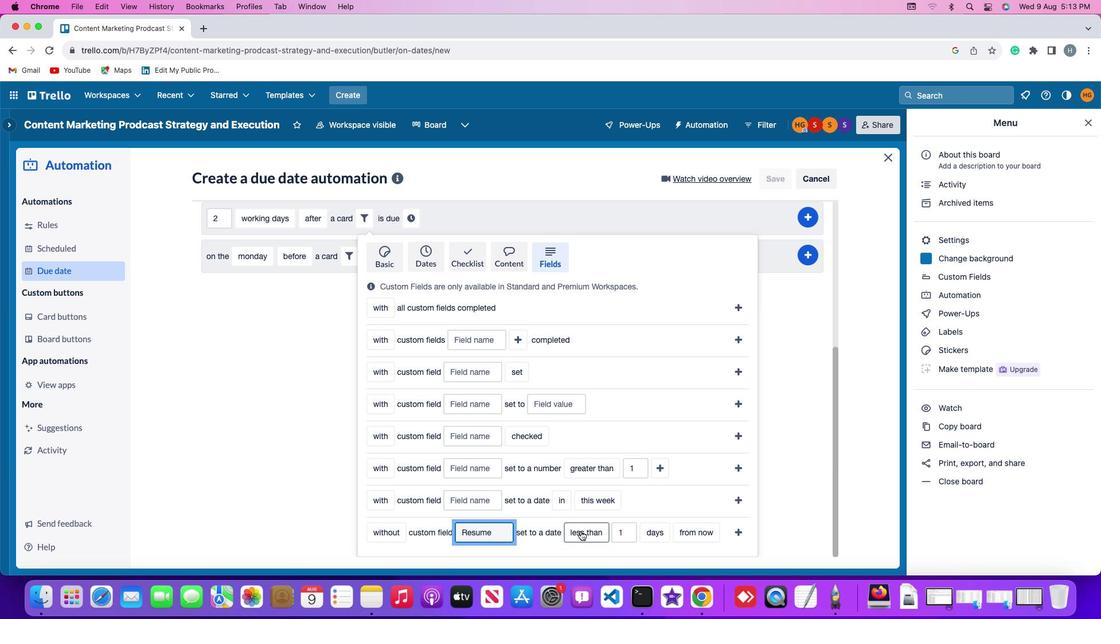 
Action: Mouse pressed left at (577, 524)
Screenshot: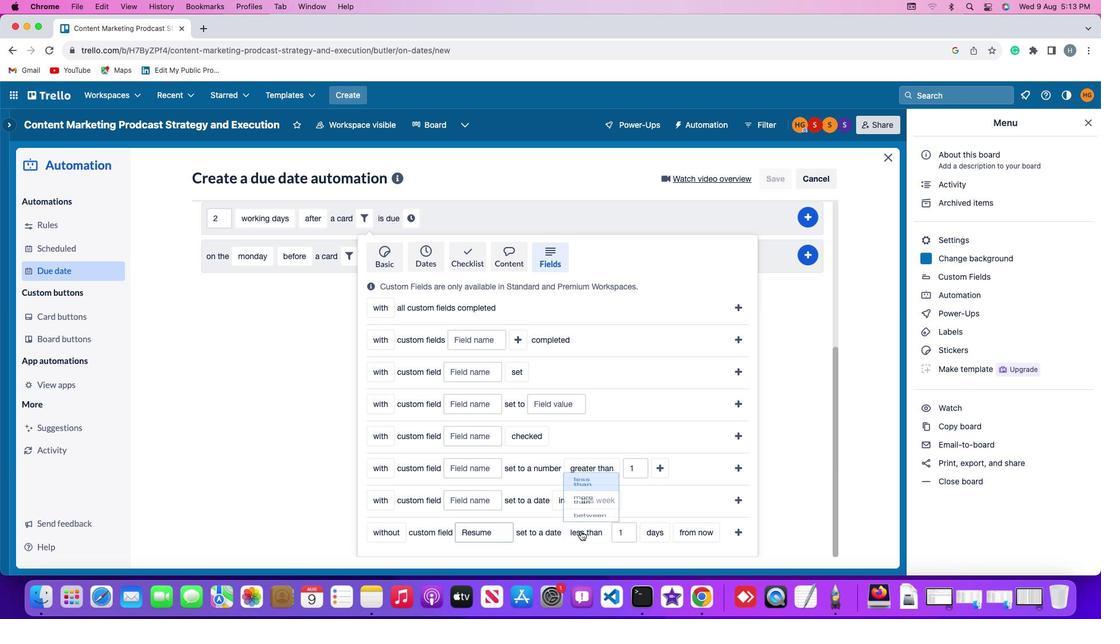 
Action: Mouse moved to (592, 491)
Screenshot: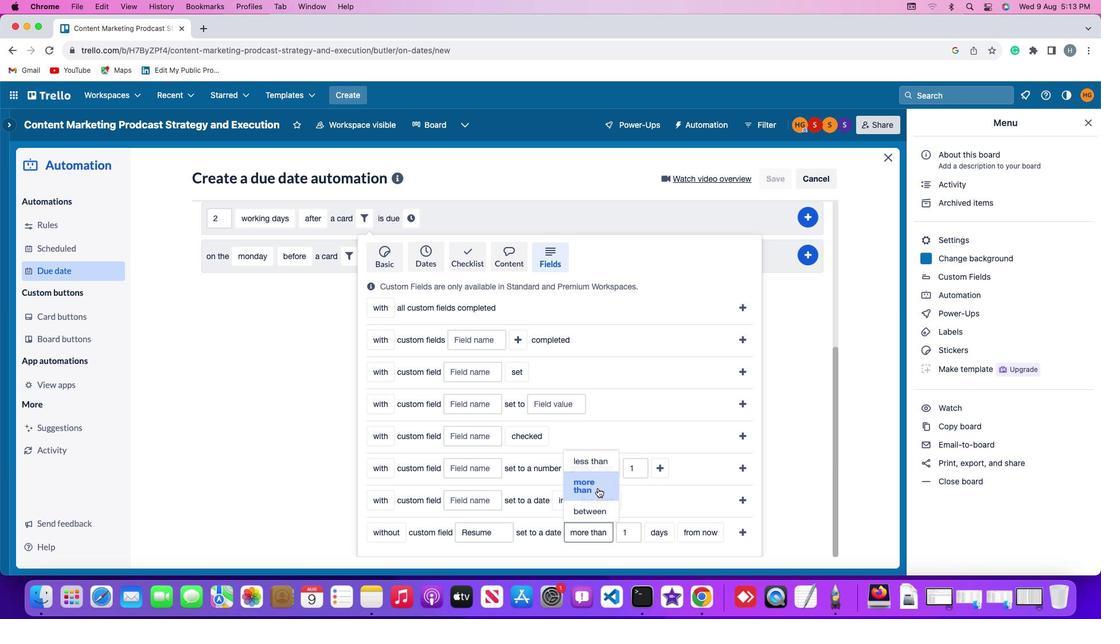 
Action: Mouse pressed left at (592, 491)
Screenshot: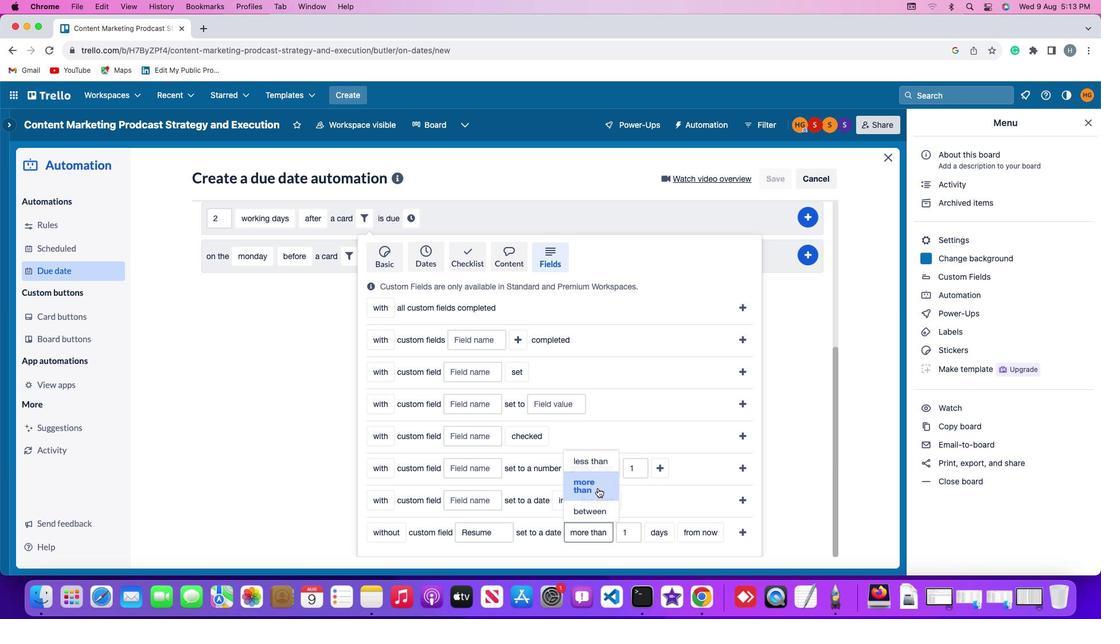 
Action: Mouse moved to (622, 529)
Screenshot: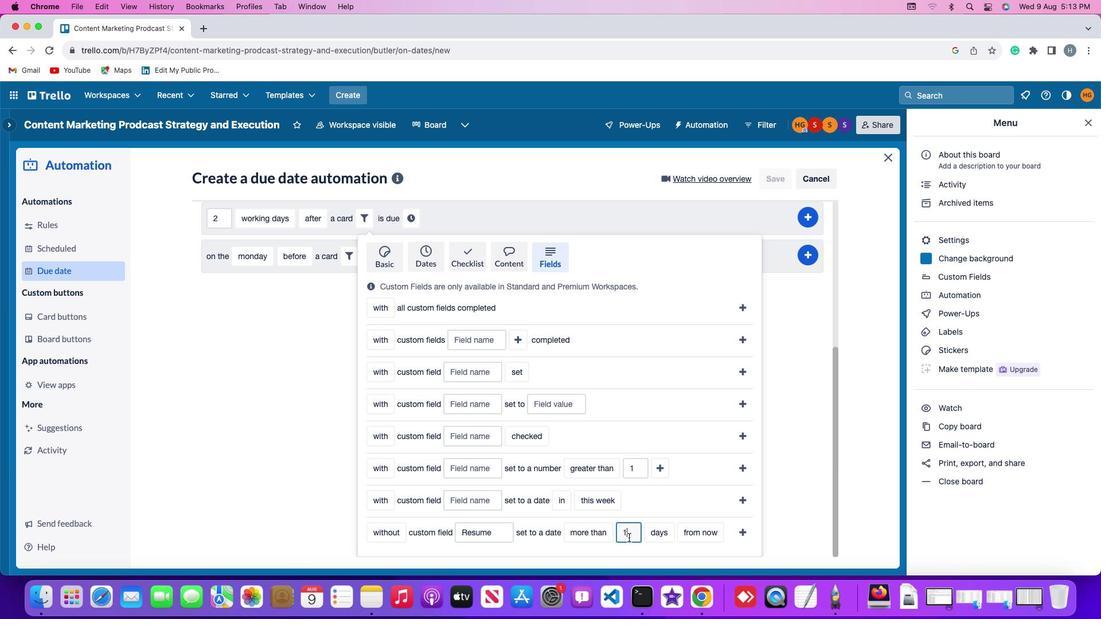 
Action: Mouse pressed left at (622, 529)
Screenshot: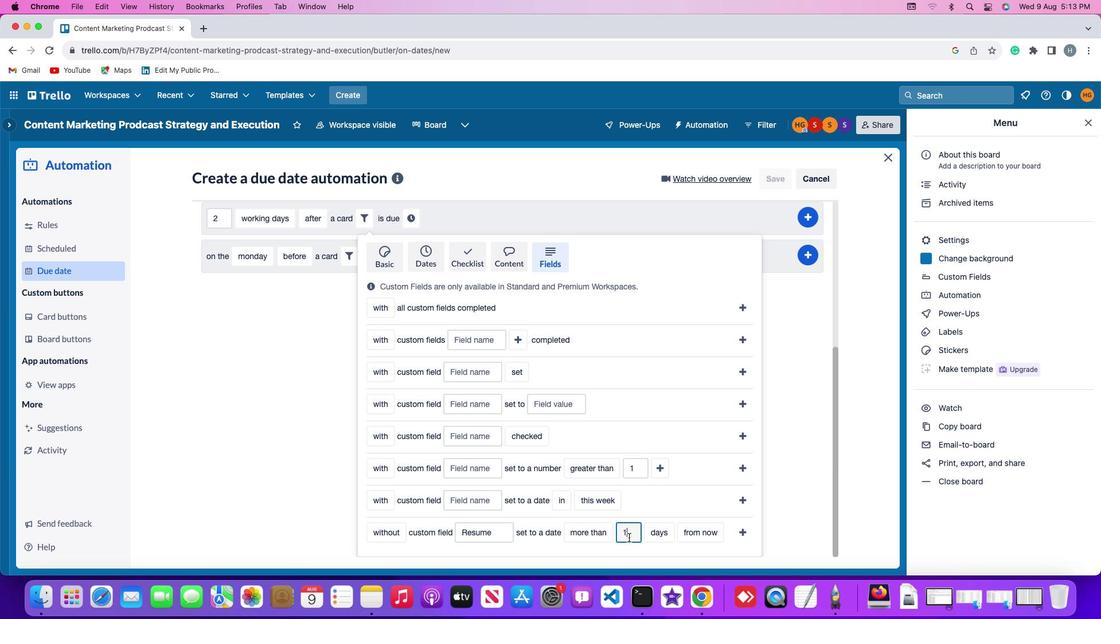 
Action: Key pressed Key.backspace'1'
Screenshot: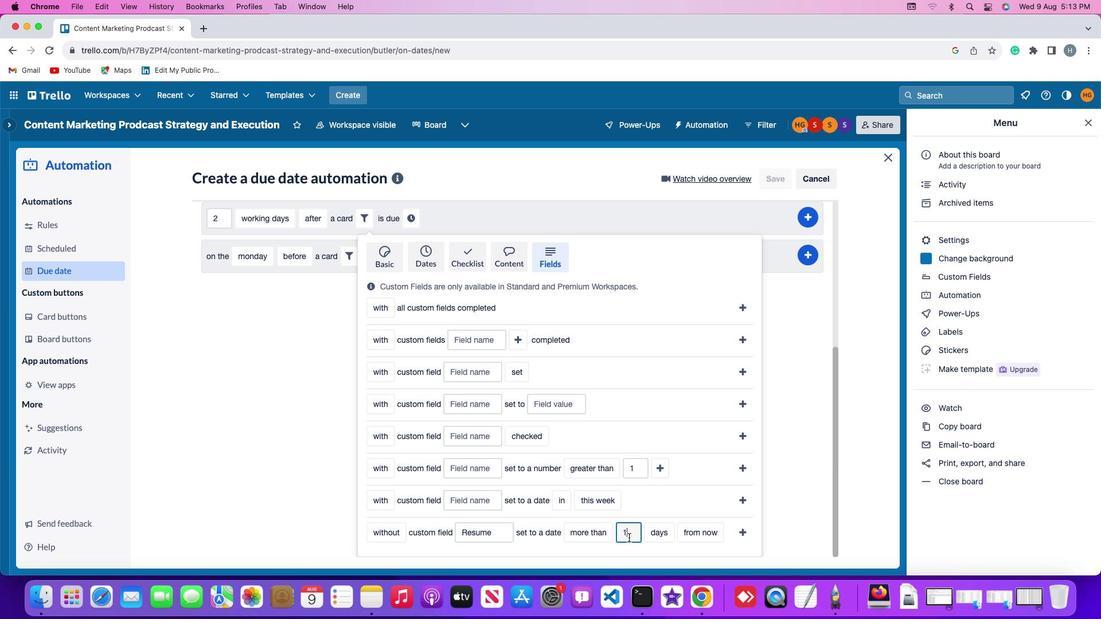 
Action: Mouse moved to (643, 528)
Screenshot: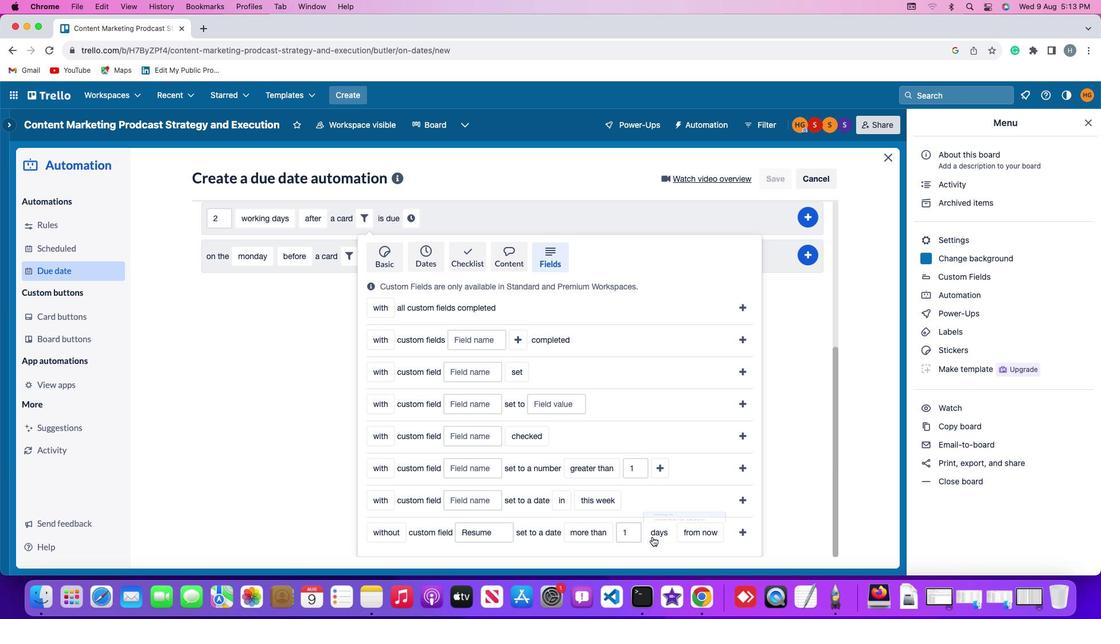 
Action: Mouse pressed left at (643, 528)
Screenshot: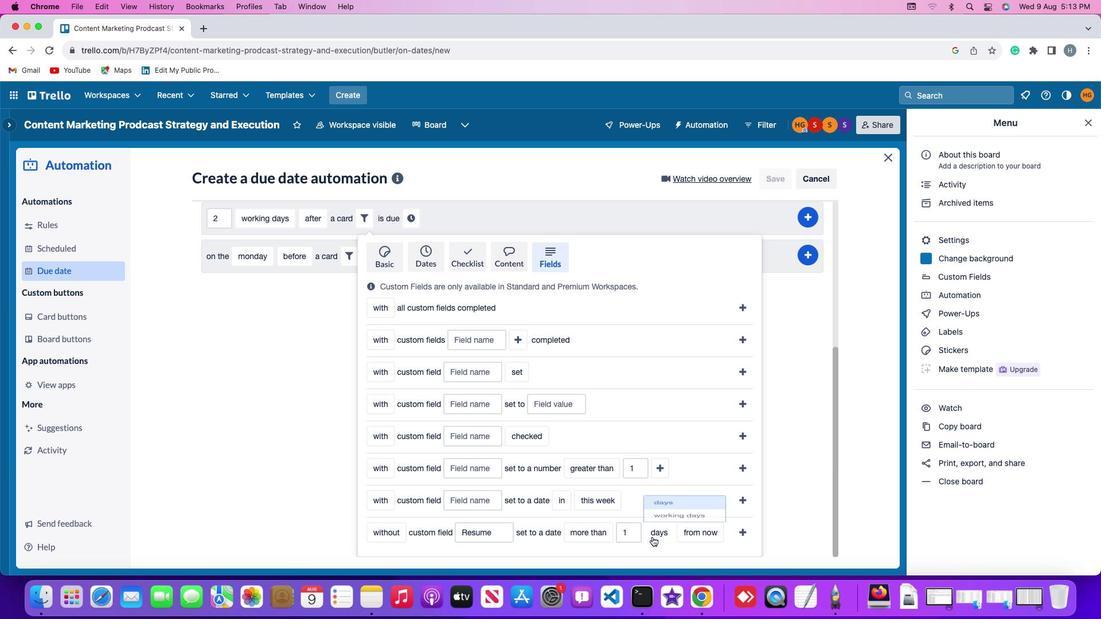
Action: Mouse moved to (657, 510)
Screenshot: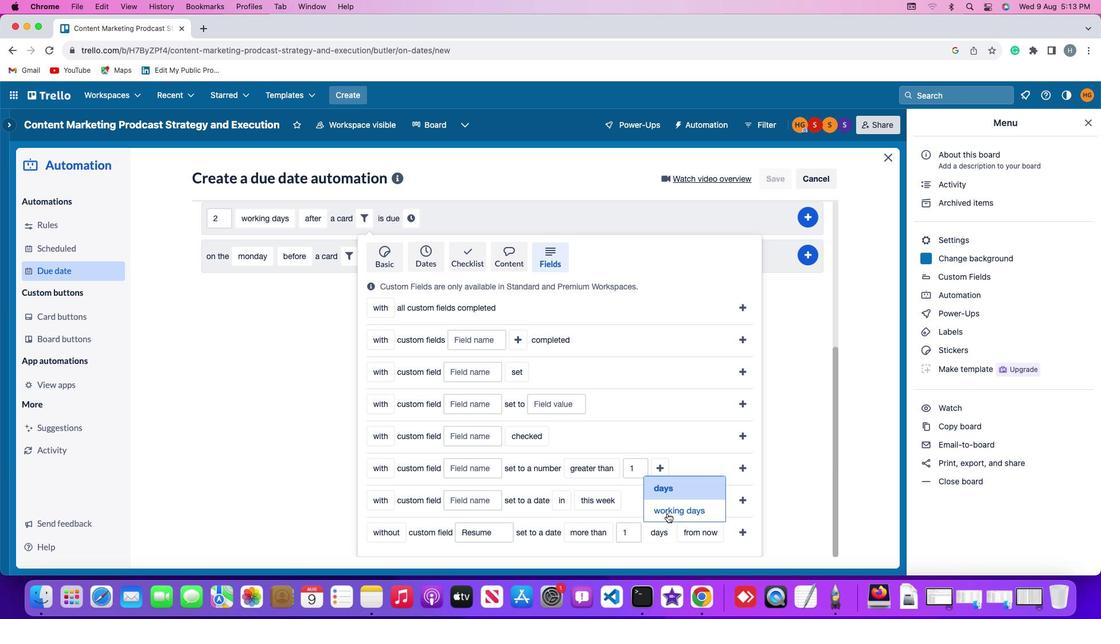 
Action: Mouse pressed left at (657, 510)
Screenshot: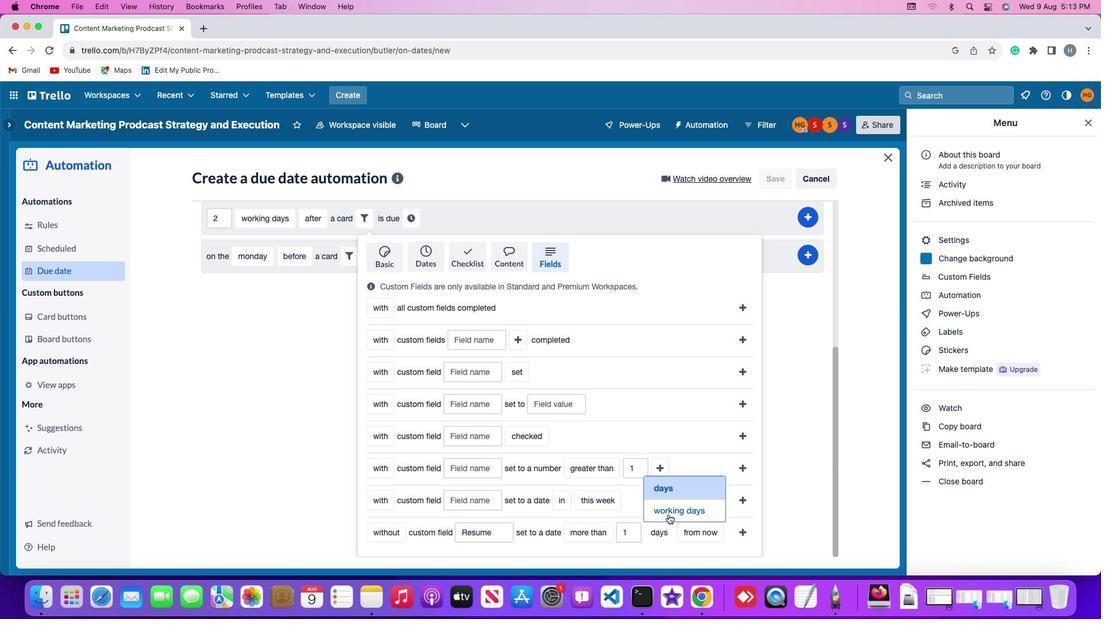 
Action: Mouse moved to (704, 527)
Screenshot: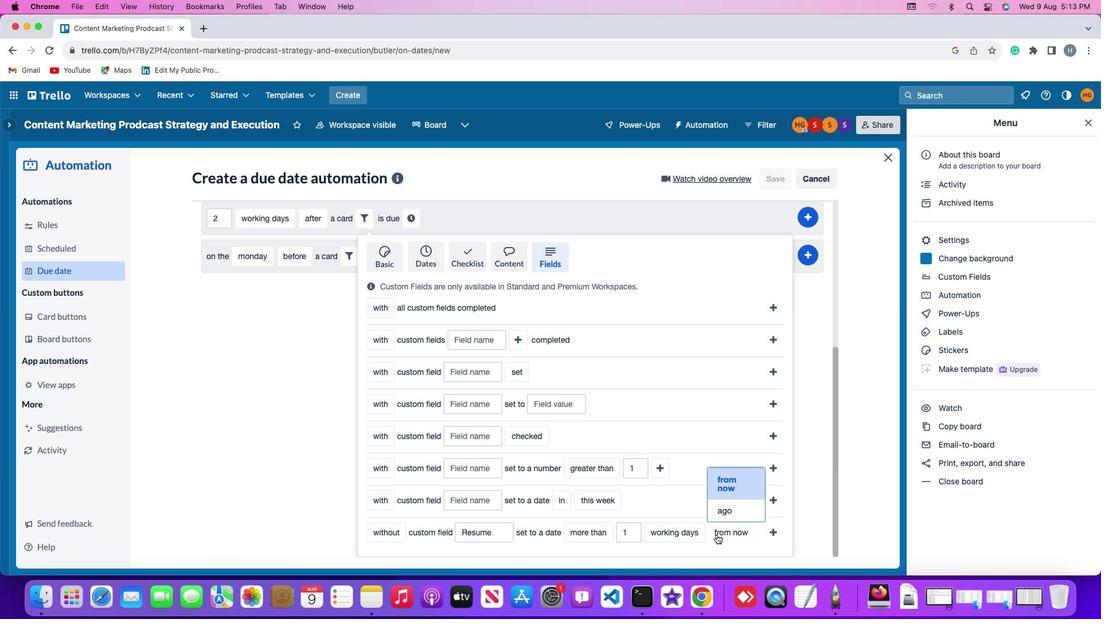 
Action: Mouse pressed left at (704, 527)
Screenshot: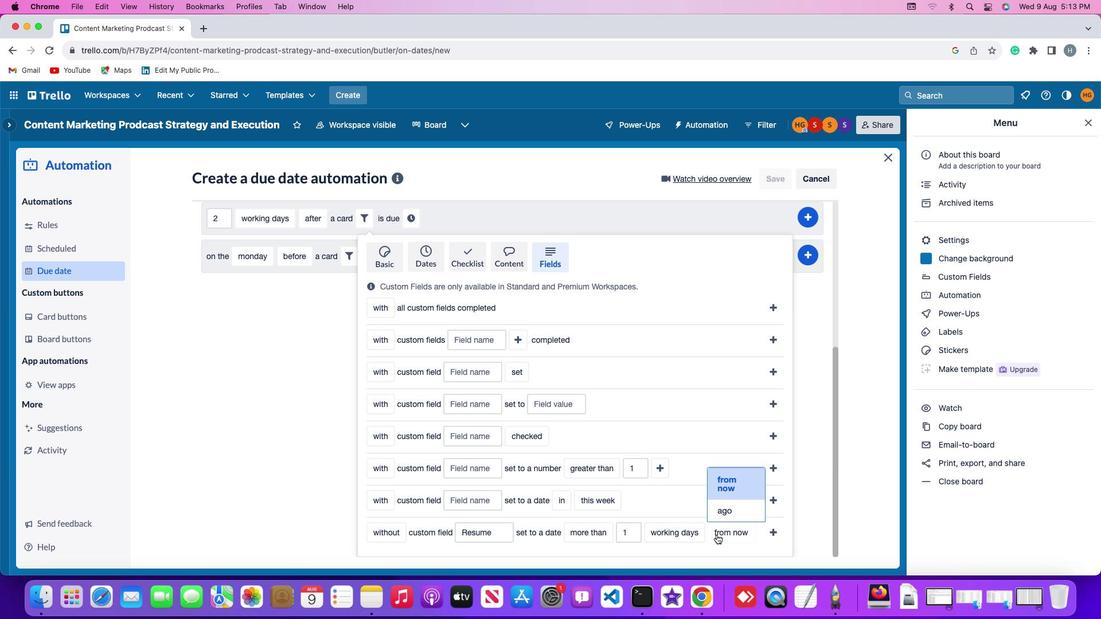 
Action: Mouse moved to (721, 485)
Screenshot: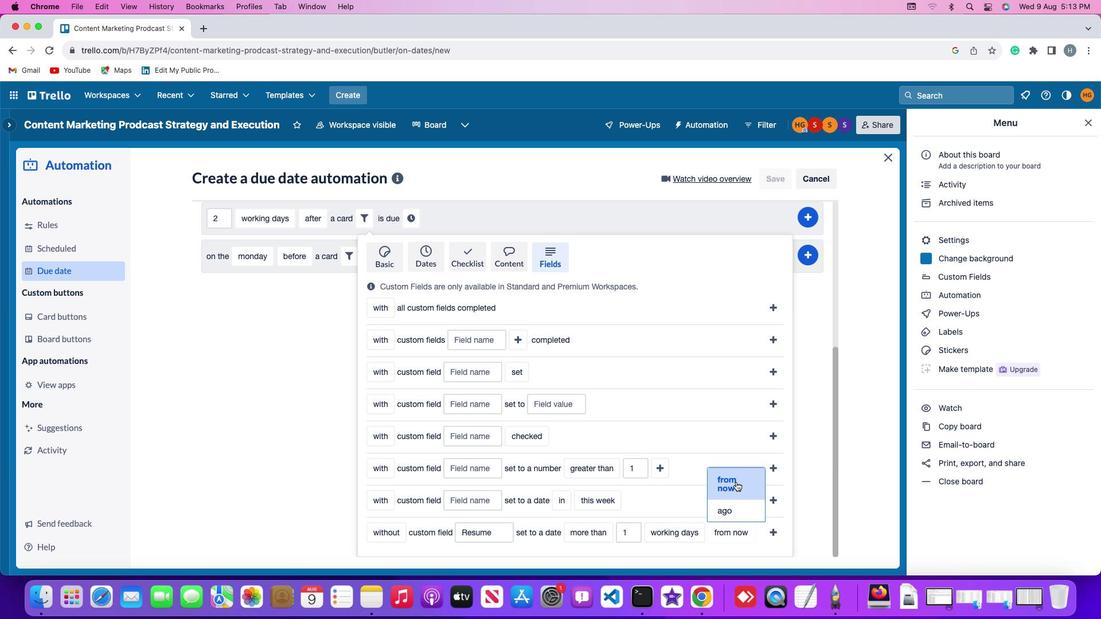 
Action: Mouse pressed left at (721, 485)
Screenshot: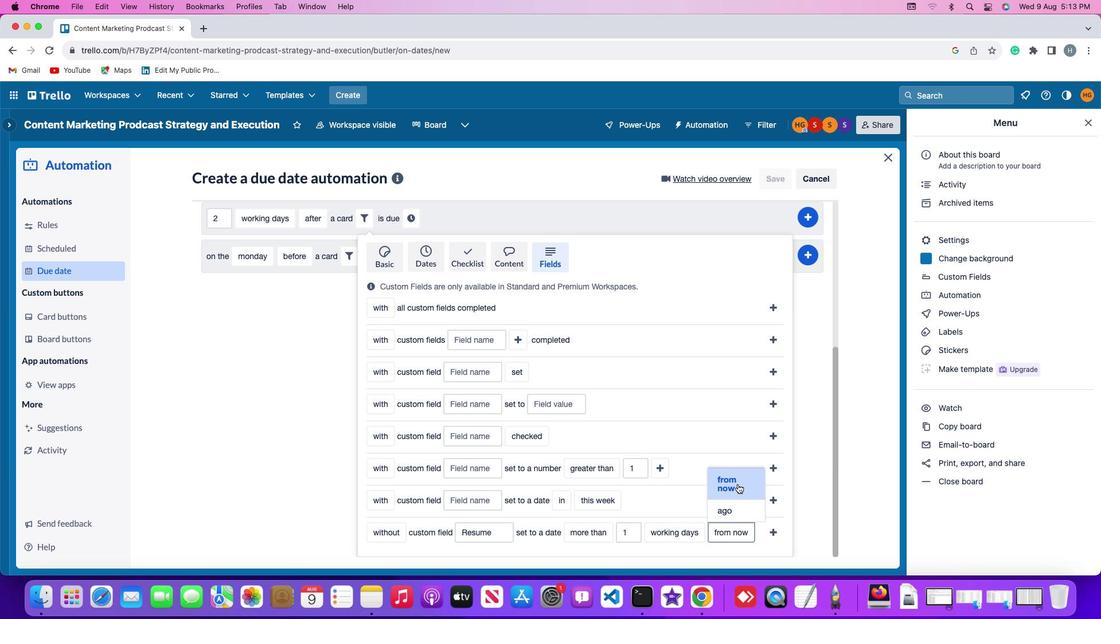 
Action: Mouse moved to (758, 523)
Screenshot: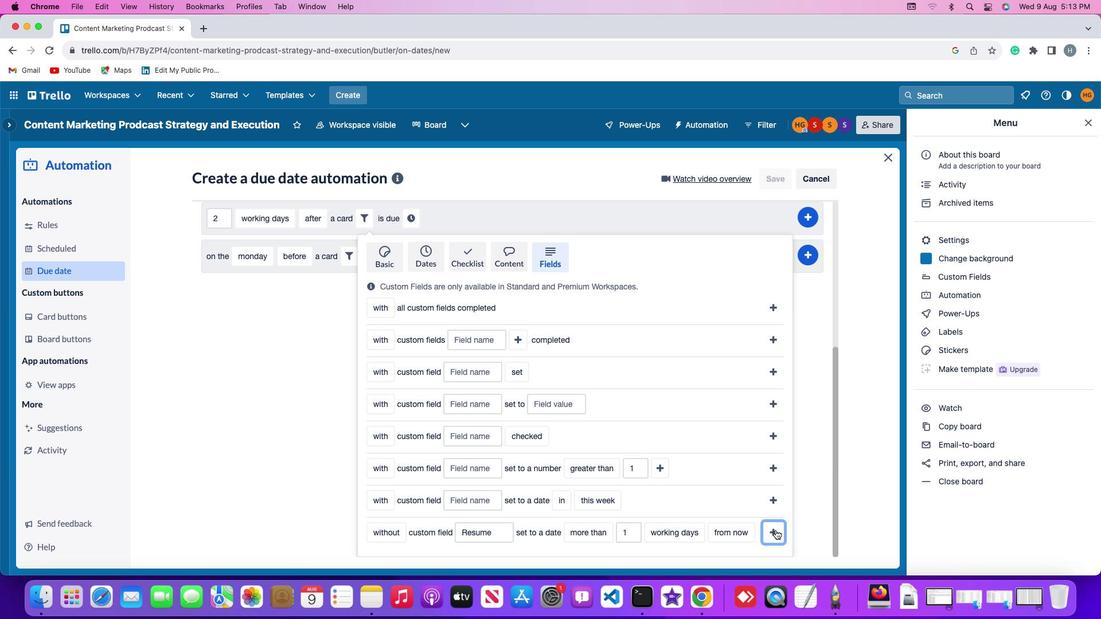 
Action: Mouse pressed left at (758, 523)
Screenshot: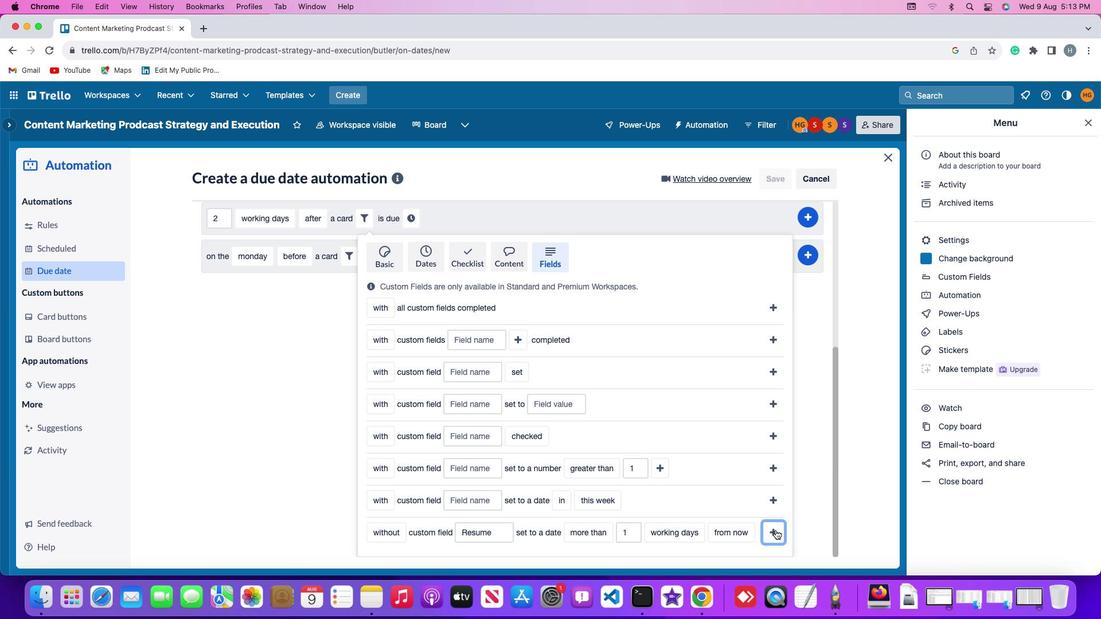 
Action: Mouse moved to (712, 471)
Screenshot: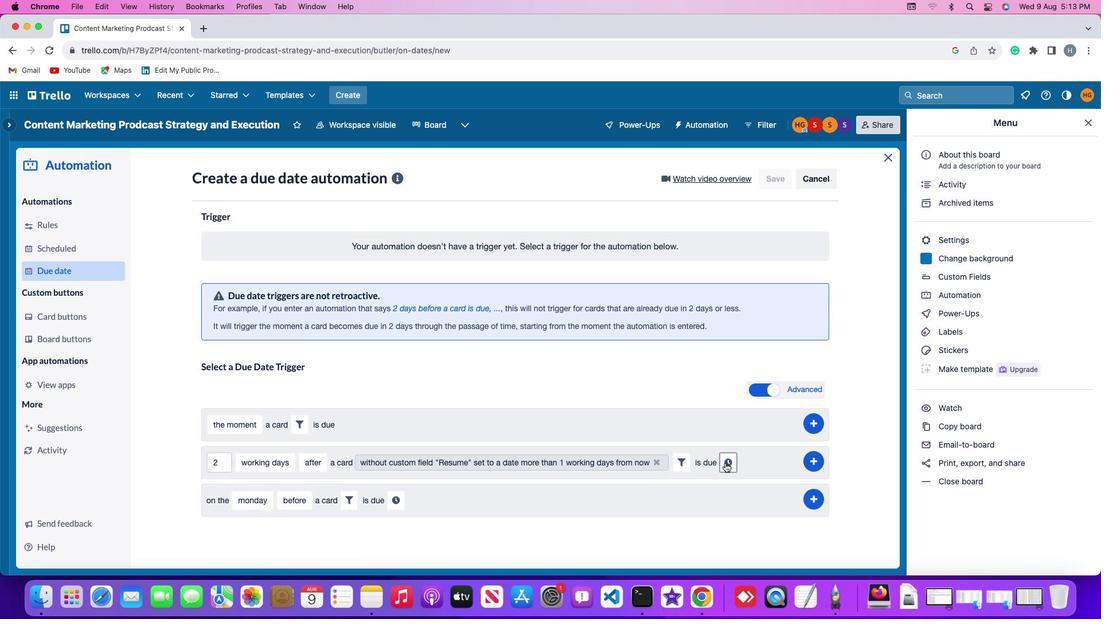 
Action: Mouse pressed left at (712, 471)
Screenshot: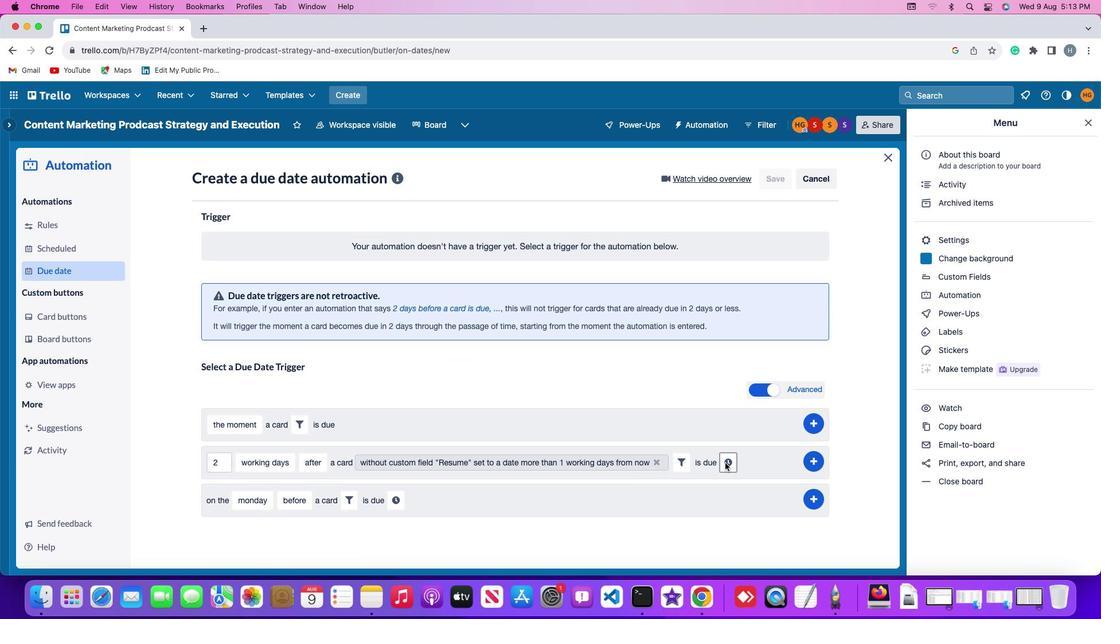 
Action: Mouse moved to (266, 490)
Screenshot: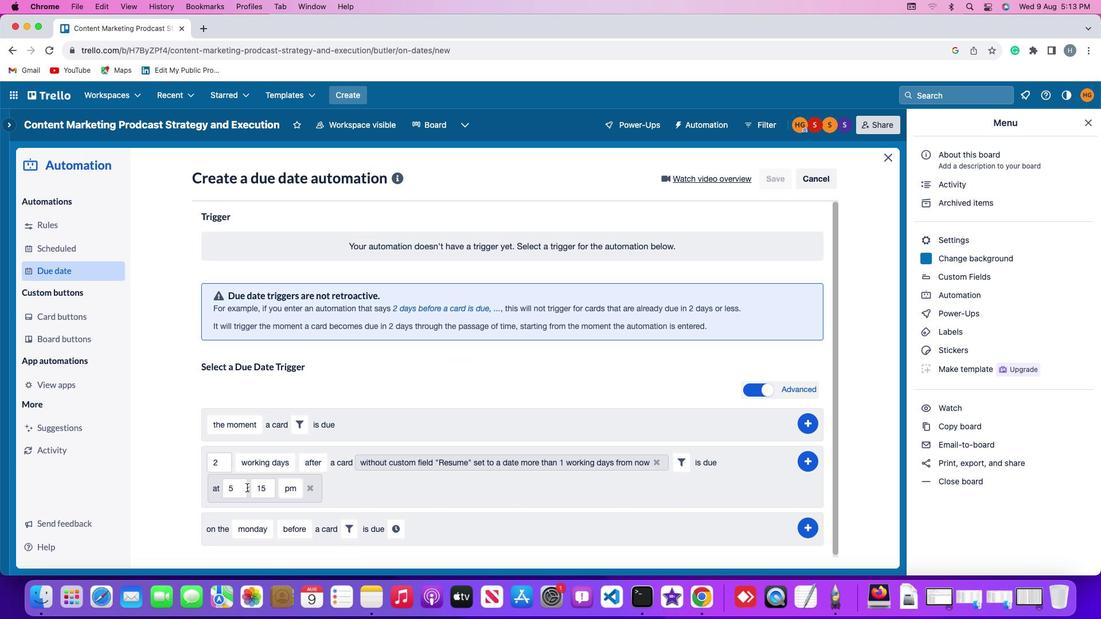 
Action: Mouse pressed left at (266, 490)
Screenshot: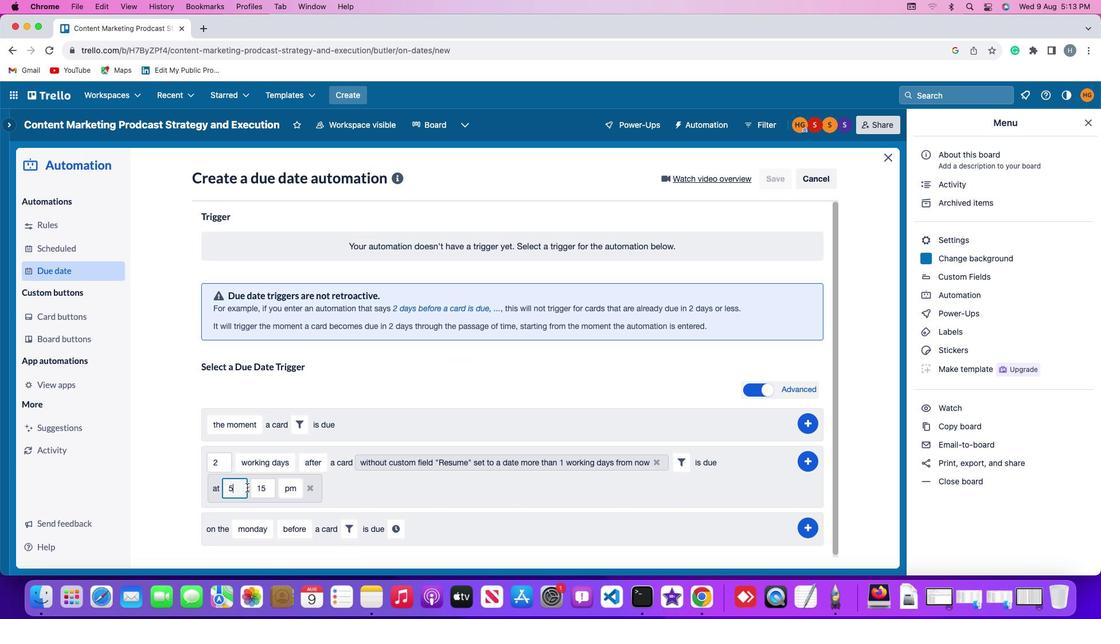 
Action: Mouse moved to (265, 490)
Screenshot: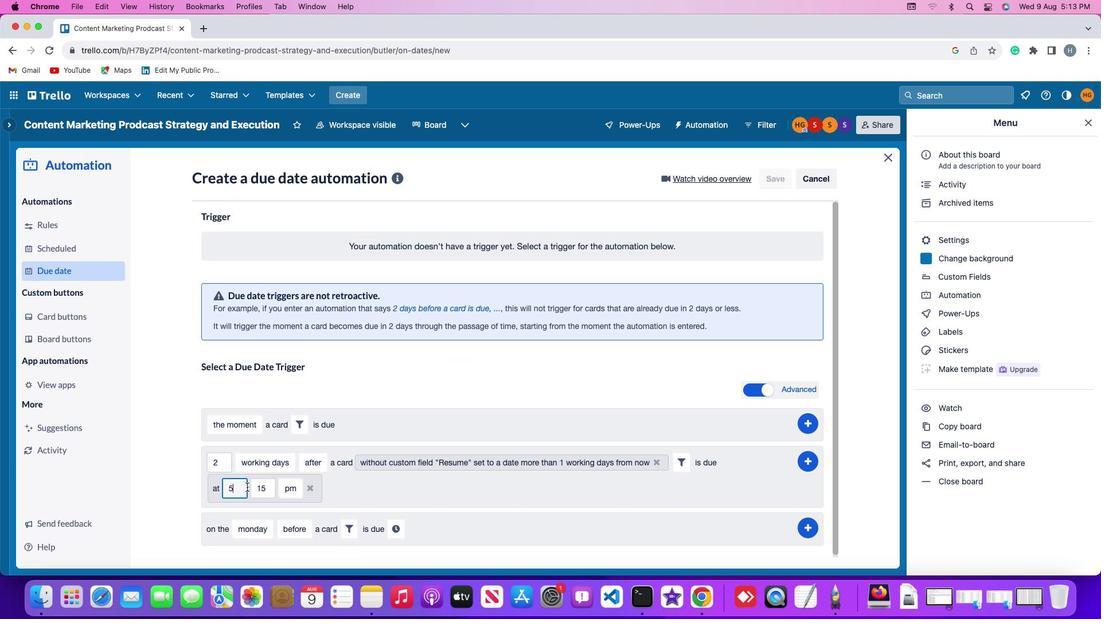 
Action: Key pressed Key.backspace'1'
Screenshot: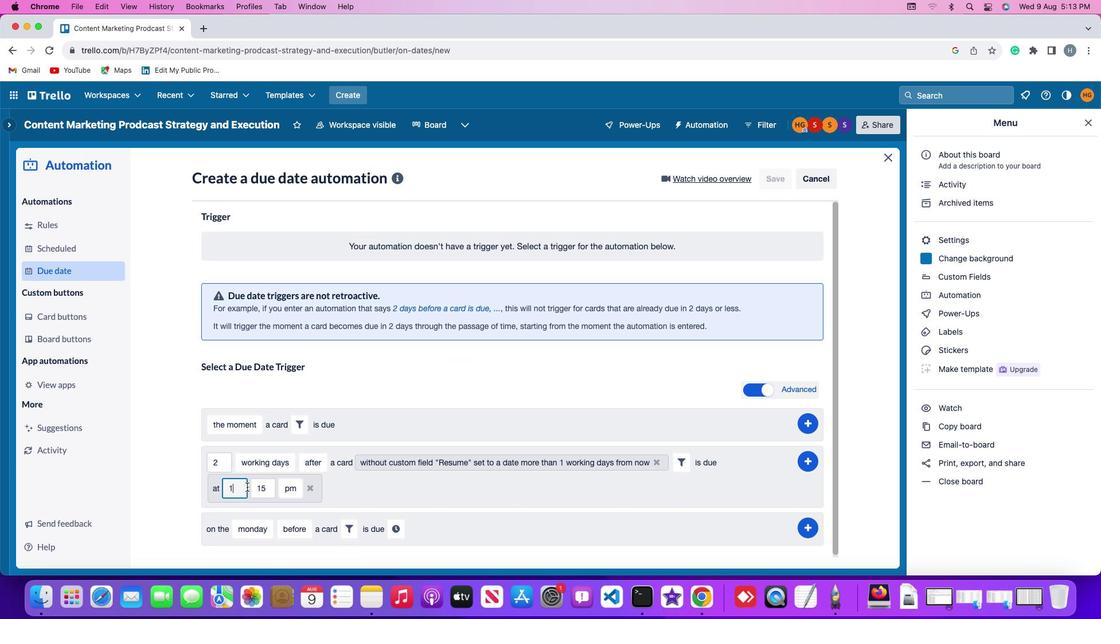 
Action: Mouse moved to (265, 489)
Screenshot: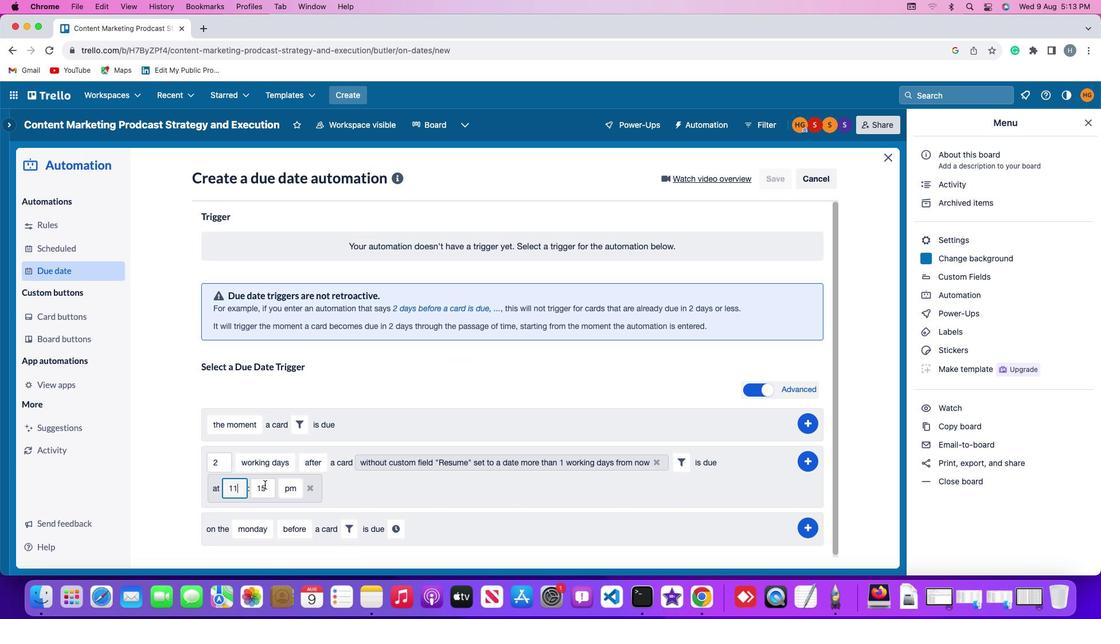 
Action: Key pressed '1'
Screenshot: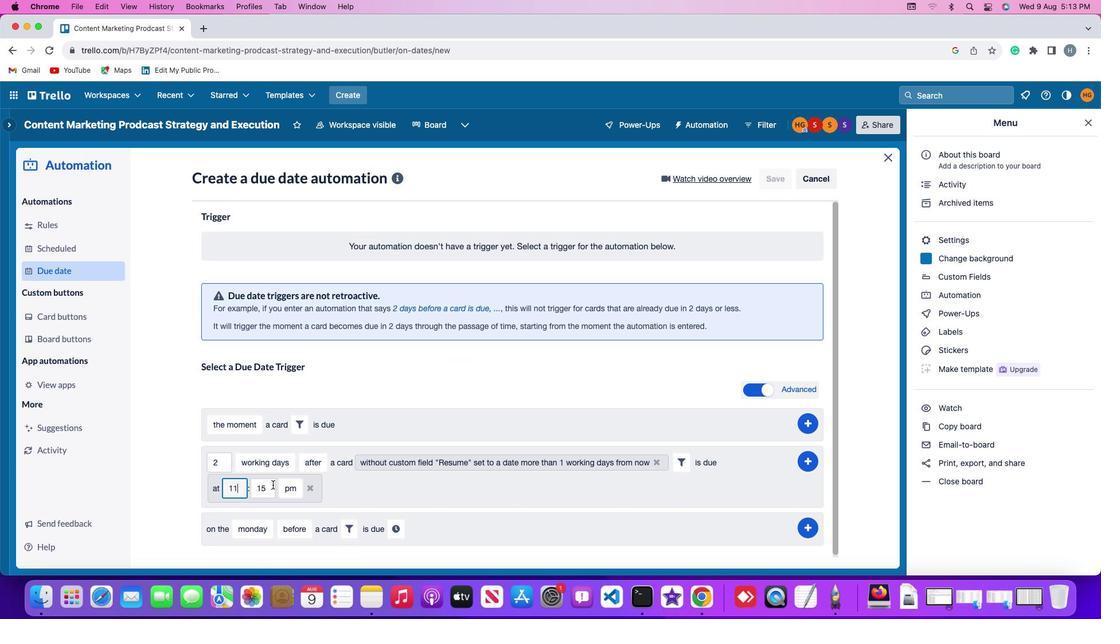 
Action: Mouse moved to (292, 487)
Screenshot: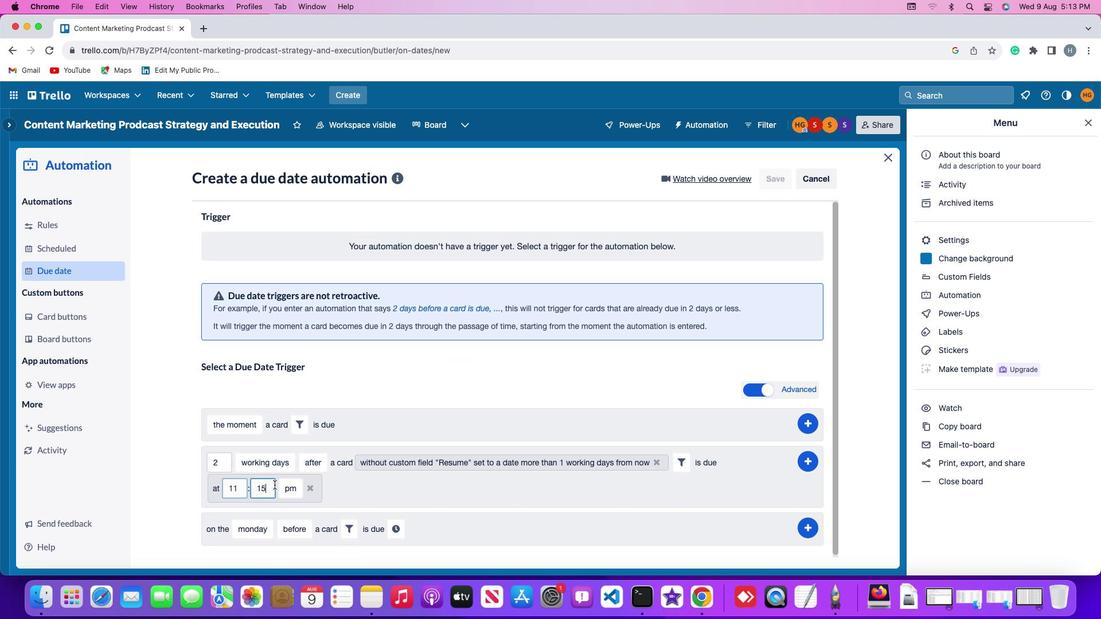 
Action: Mouse pressed left at (292, 487)
Screenshot: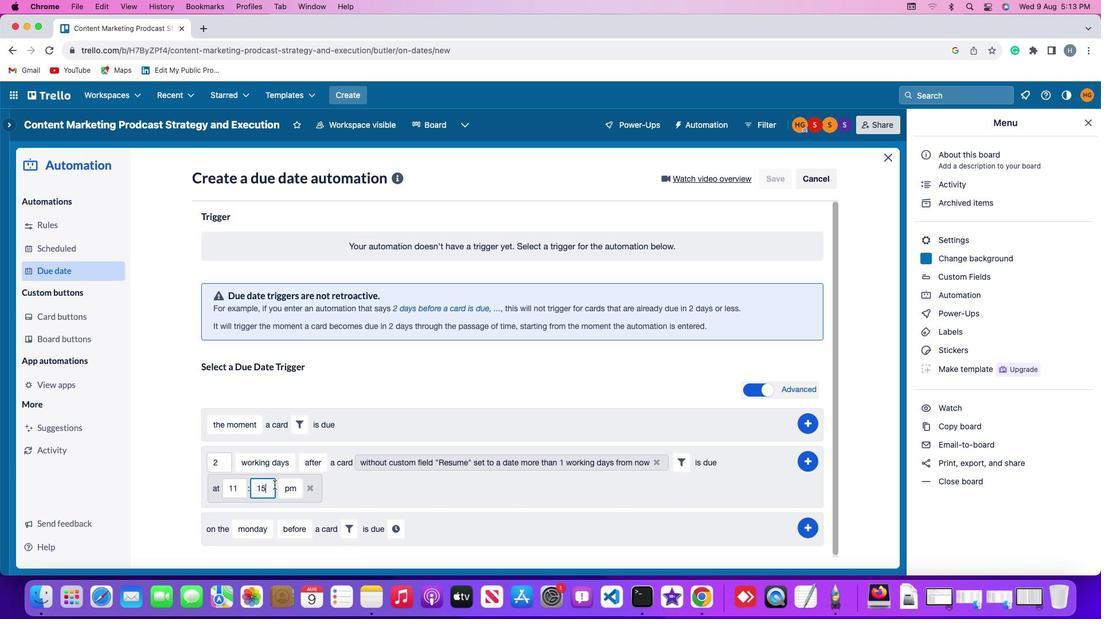 
Action: Mouse moved to (291, 487)
Screenshot: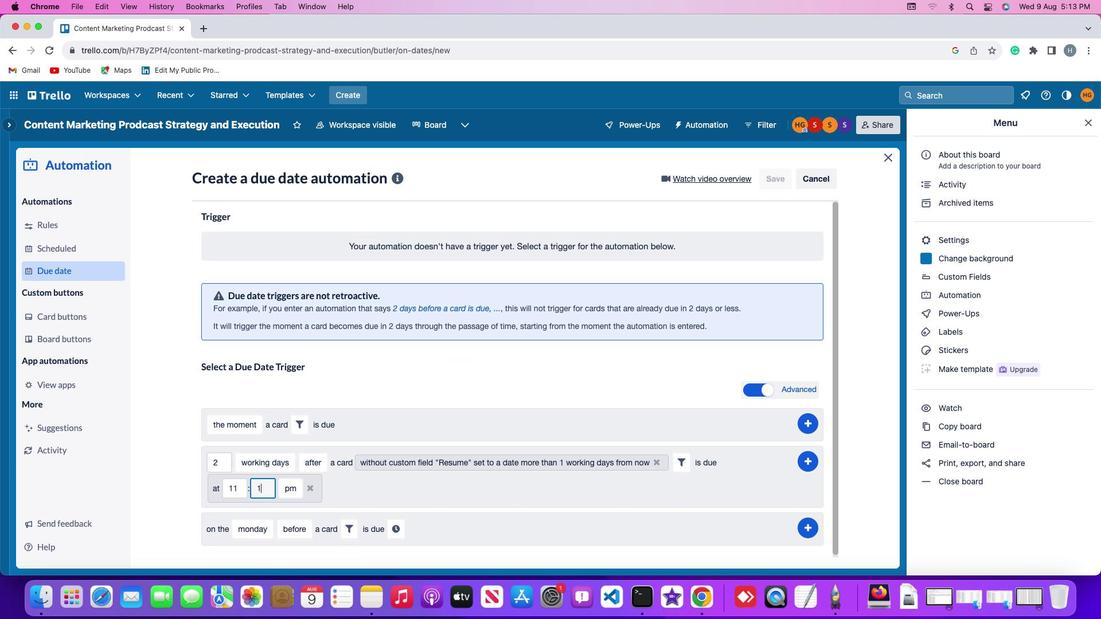 
Action: Key pressed Key.backspaceKey.backspace
Screenshot: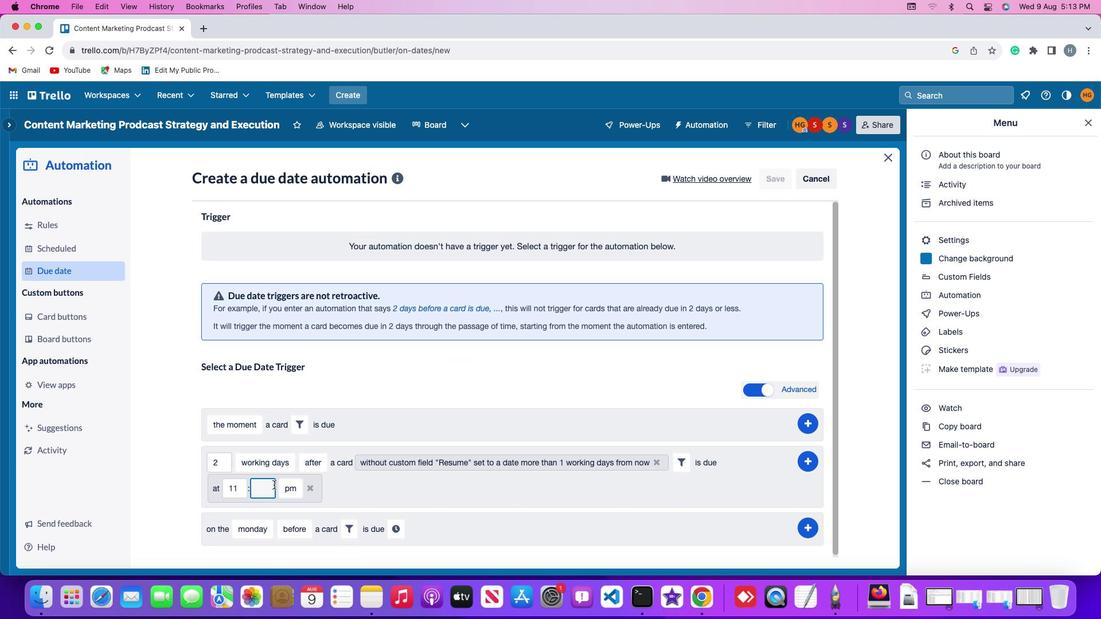 
Action: Mouse moved to (290, 488)
Screenshot: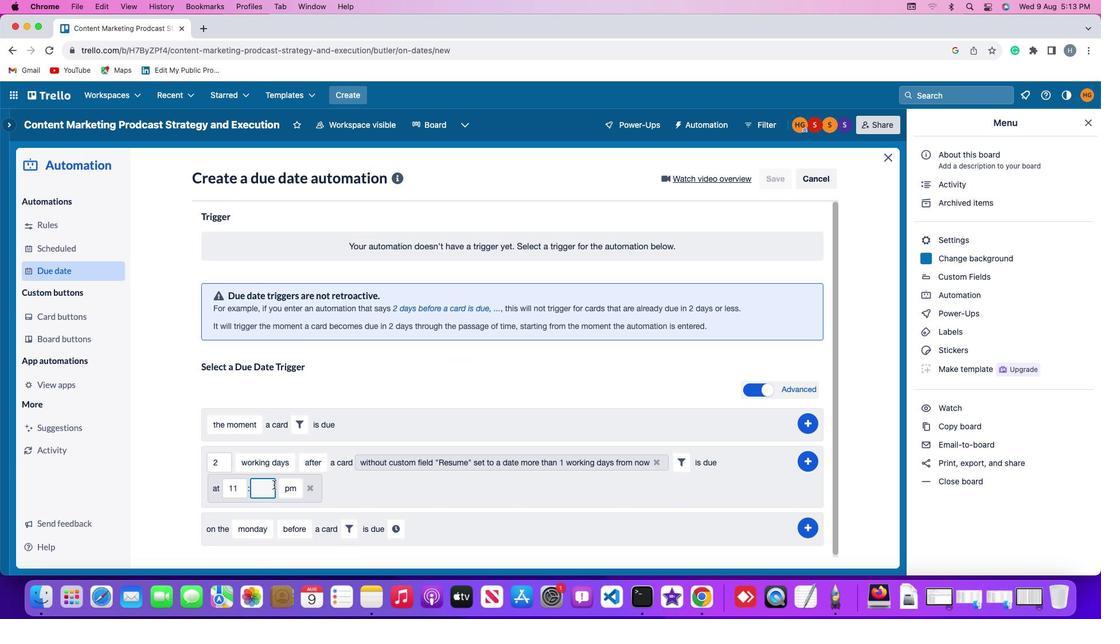 
Action: Key pressed '0''0'
Screenshot: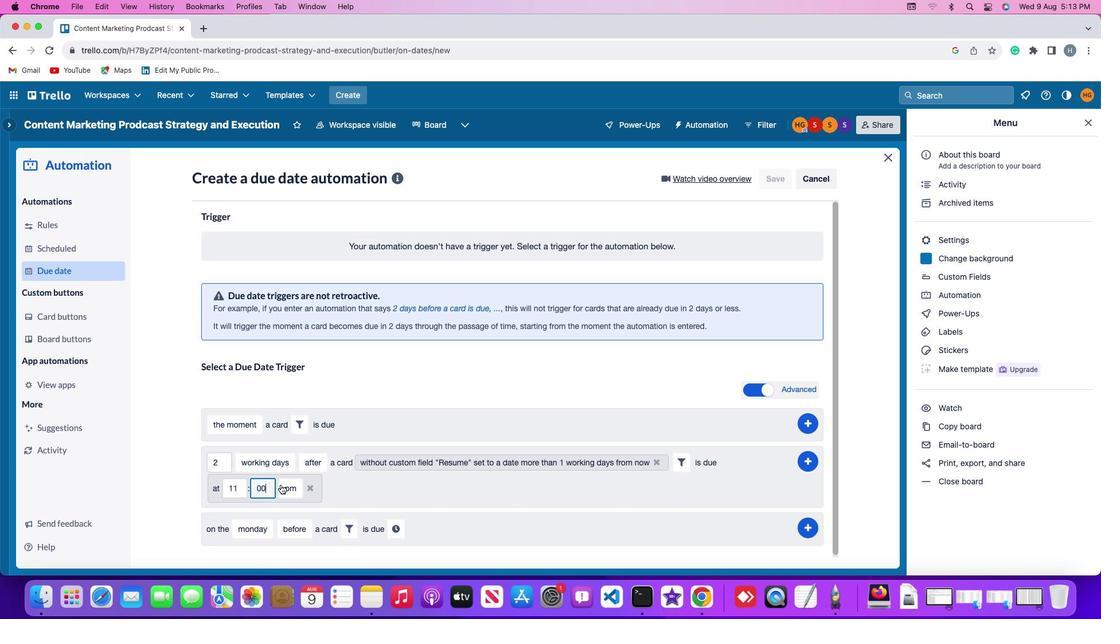 
Action: Mouse moved to (305, 488)
Screenshot: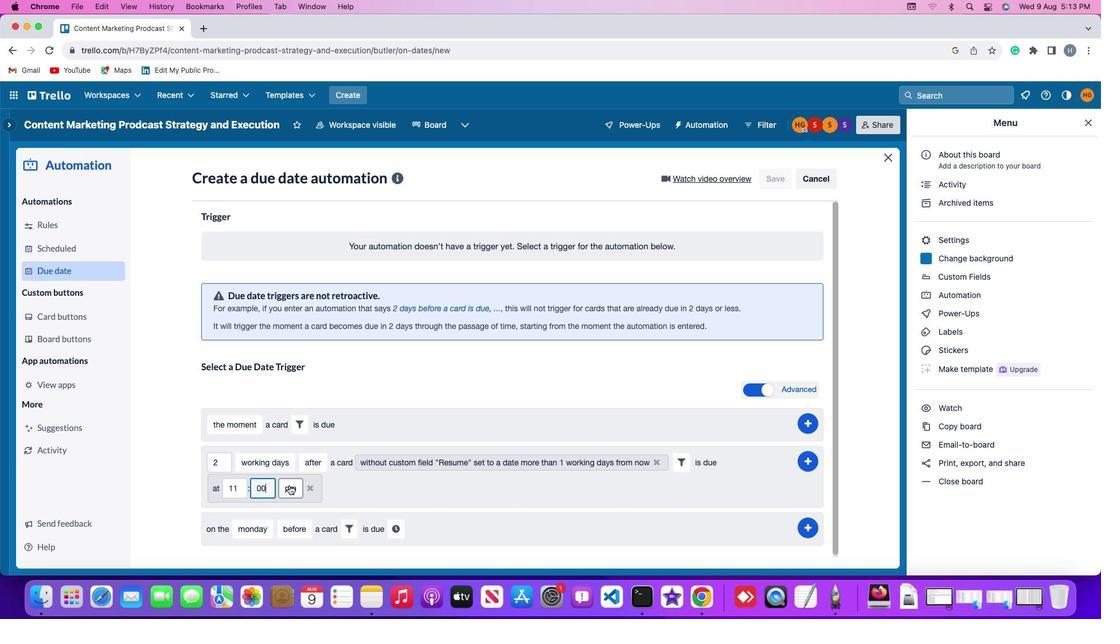 
Action: Mouse pressed left at (305, 488)
Screenshot: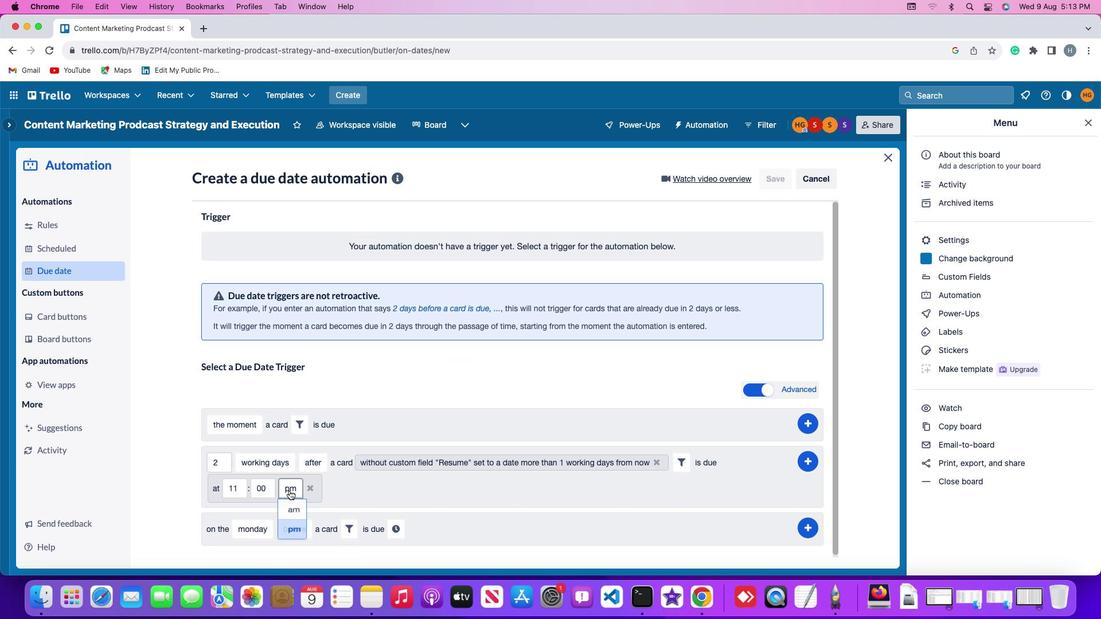 
Action: Mouse moved to (305, 512)
Screenshot: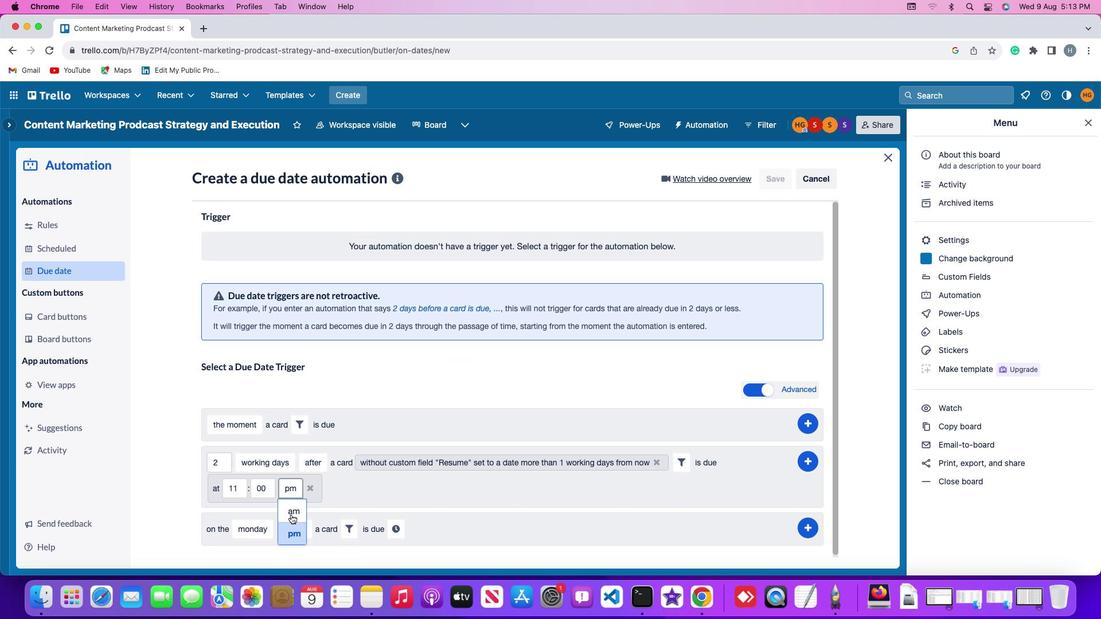 
Action: Mouse pressed left at (305, 512)
Screenshot: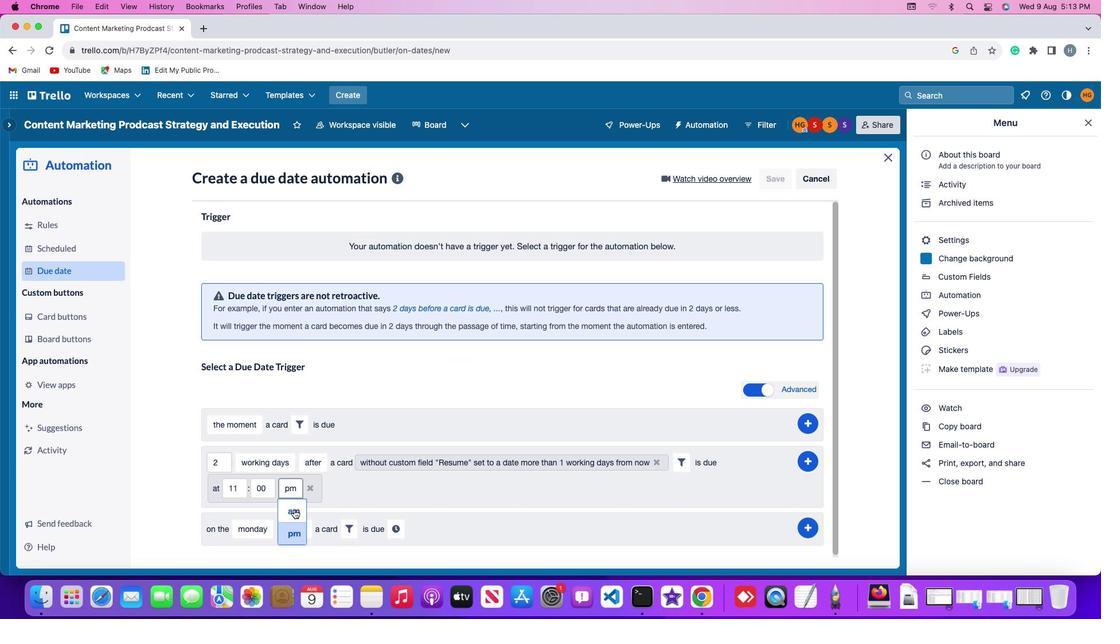 
Action: Mouse moved to (789, 469)
Screenshot: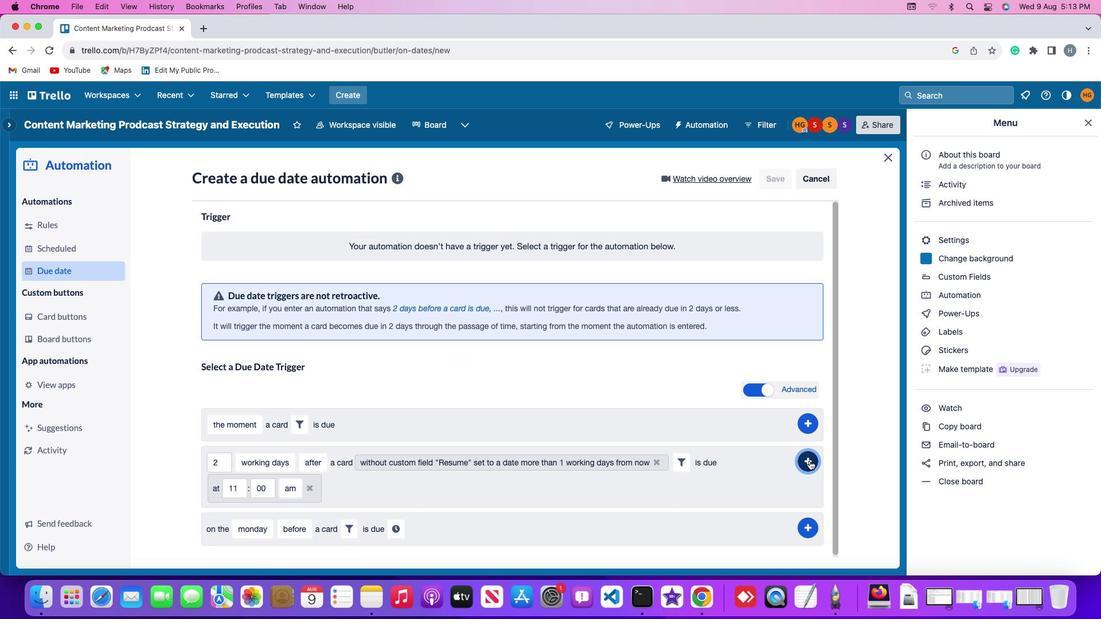 
Action: Mouse pressed left at (789, 469)
Screenshot: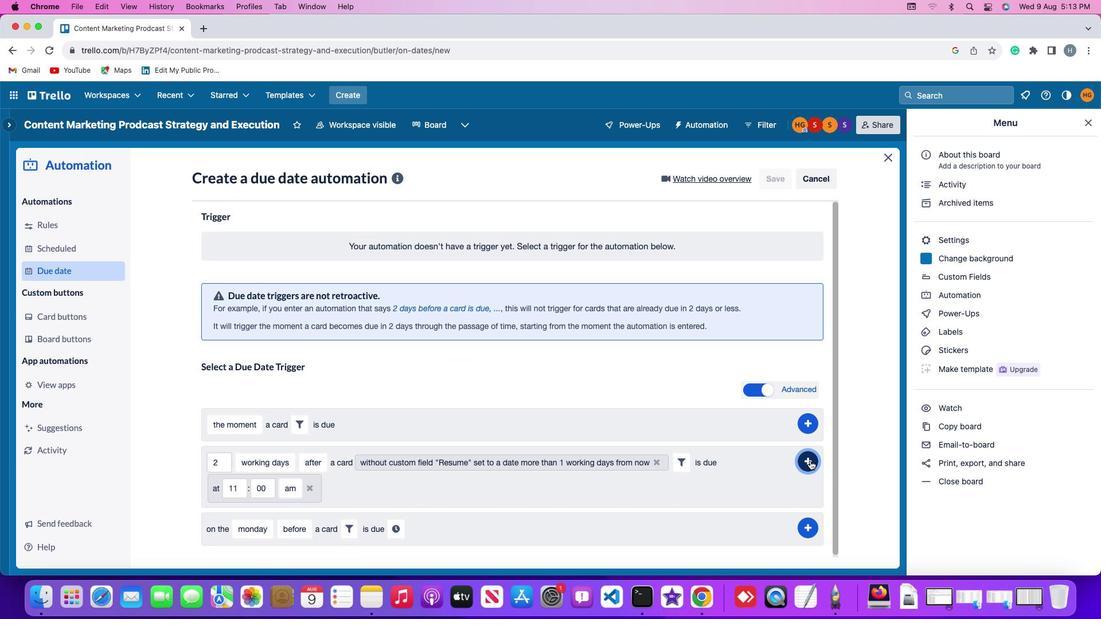 
Action: Mouse moved to (844, 400)
Screenshot: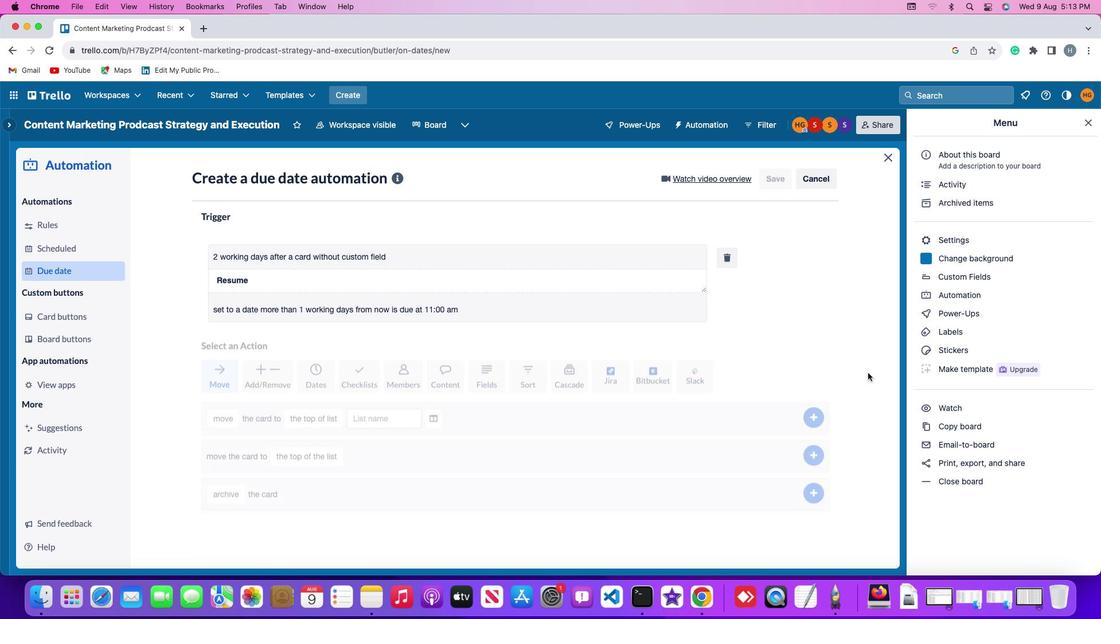 
